 Task: Create a sub task Design and Implement Solution for the task  Create a new website for a non-profit organization in the project AgileEagle , assign it to team member softage.4@softage.net and update the status of the sub task to  At Risk , set the priority of the sub task to Medium
Action: Mouse moved to (903, 321)
Screenshot: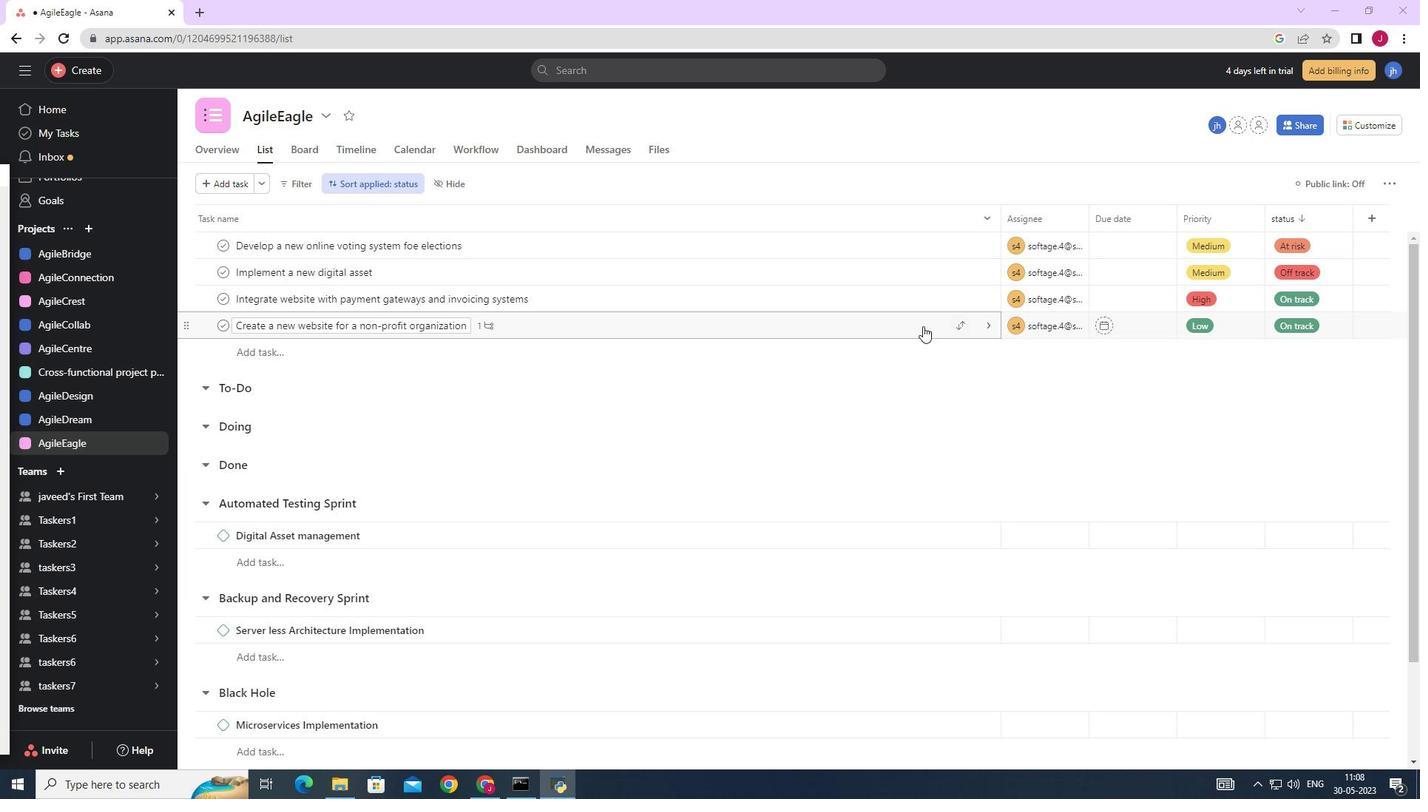 
Action: Mouse pressed left at (903, 321)
Screenshot: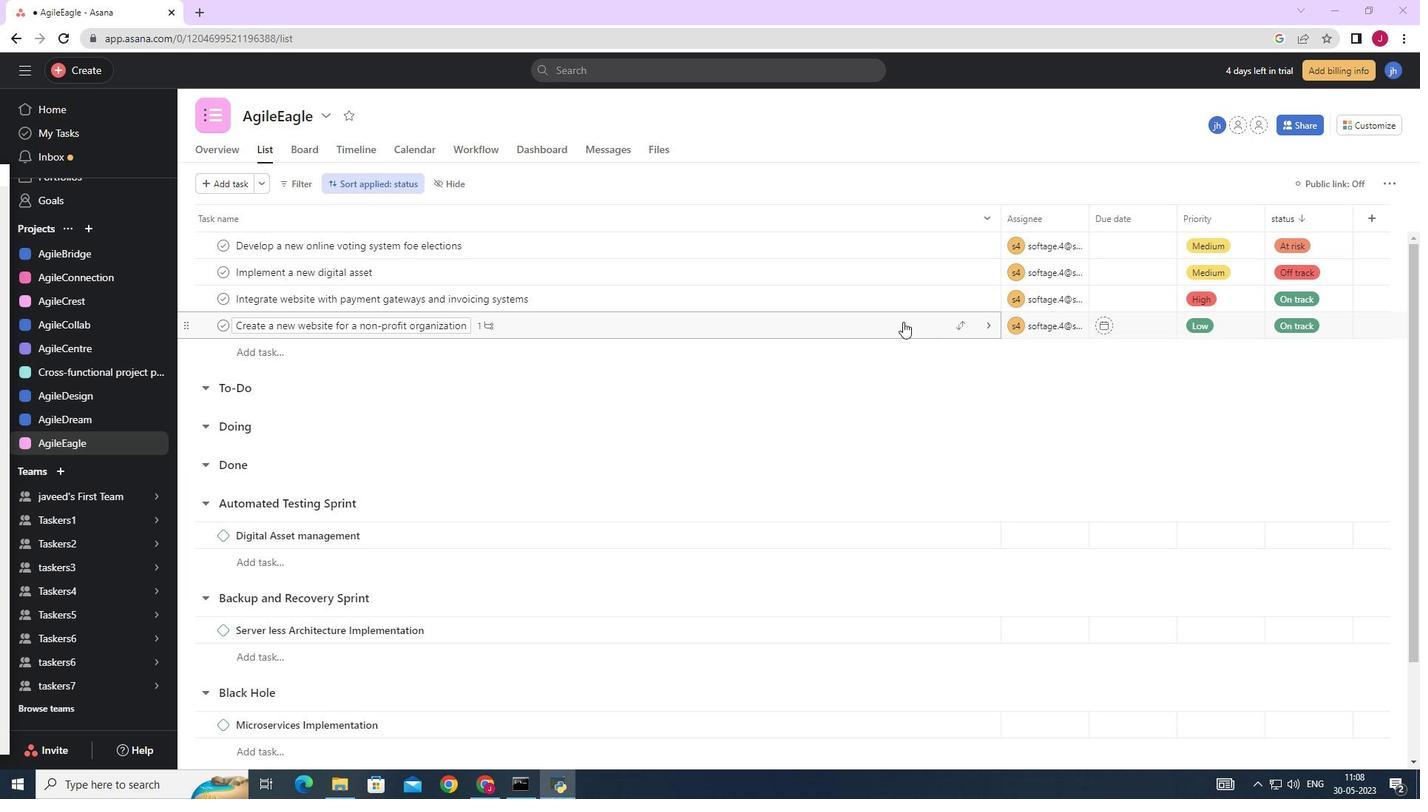 
Action: Mouse moved to (897, 462)
Screenshot: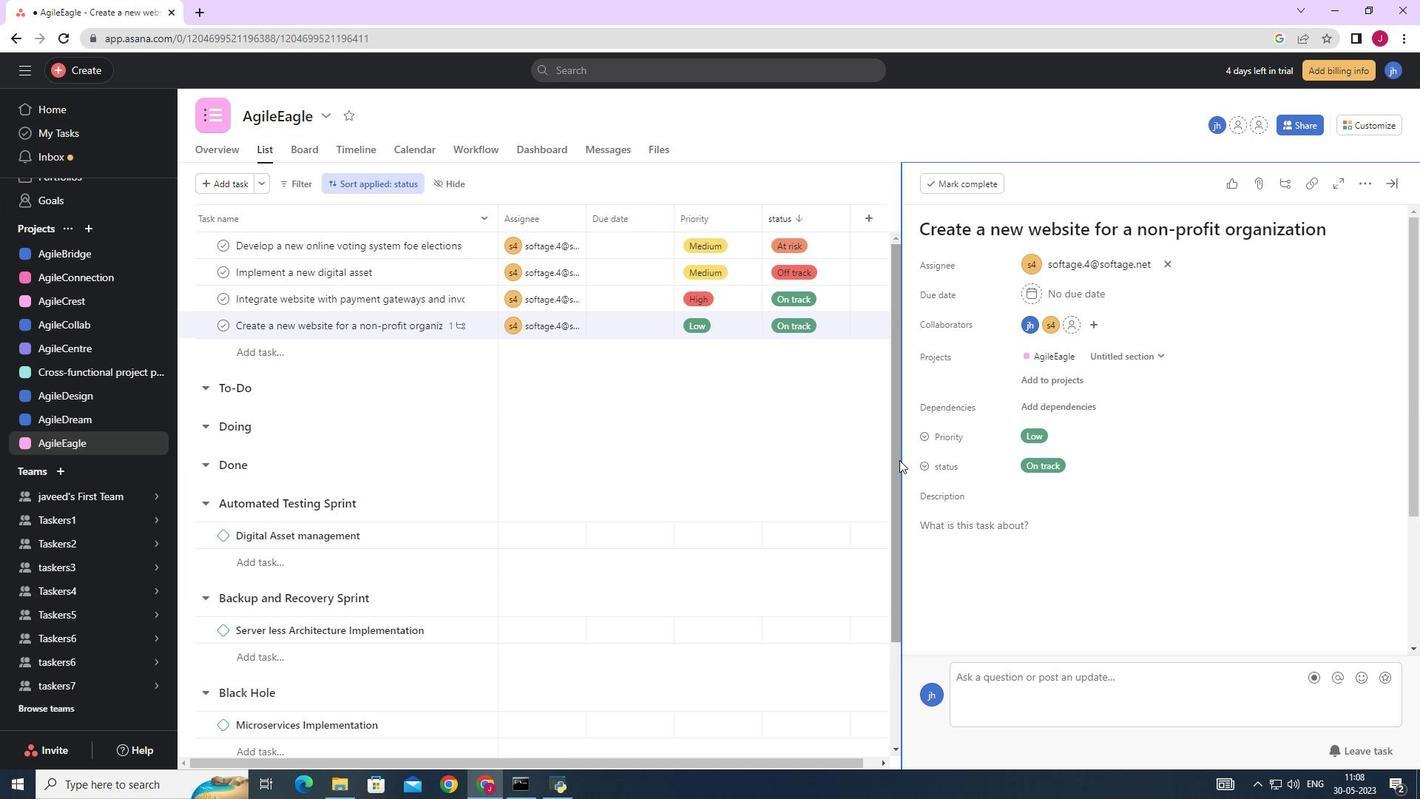 
Action: Mouse scrolled (897, 461) with delta (0, 0)
Screenshot: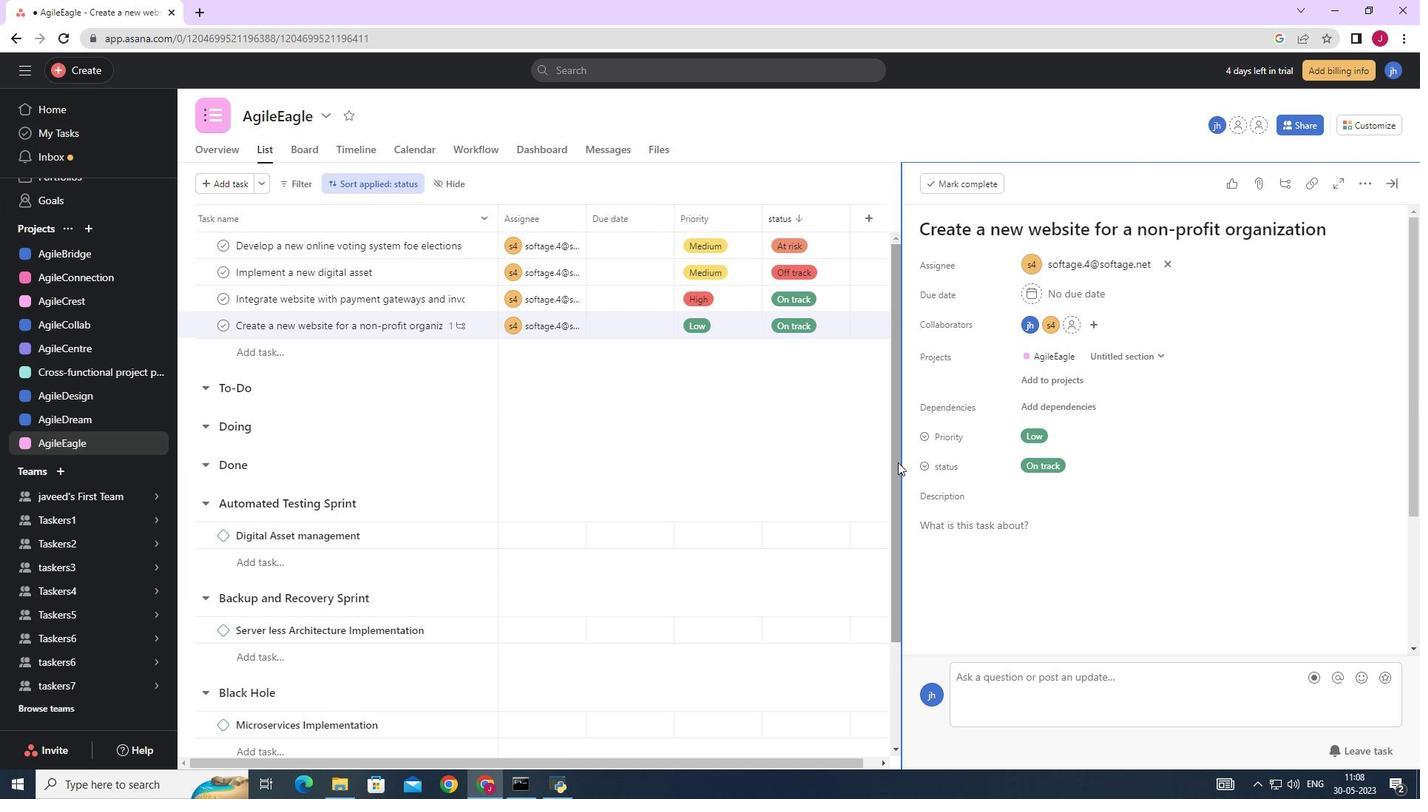 
Action: Mouse moved to (1146, 509)
Screenshot: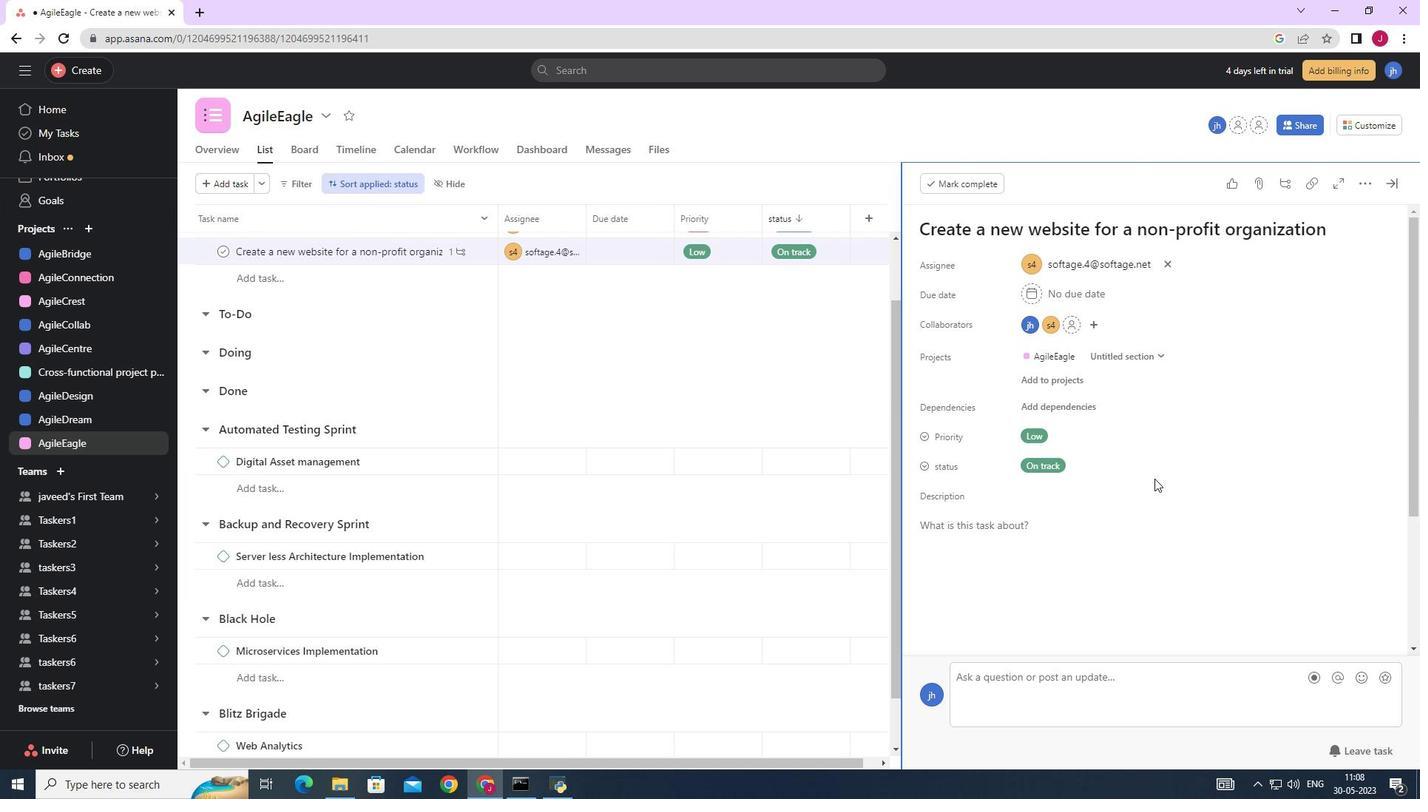 
Action: Mouse scrolled (1146, 508) with delta (0, 0)
Screenshot: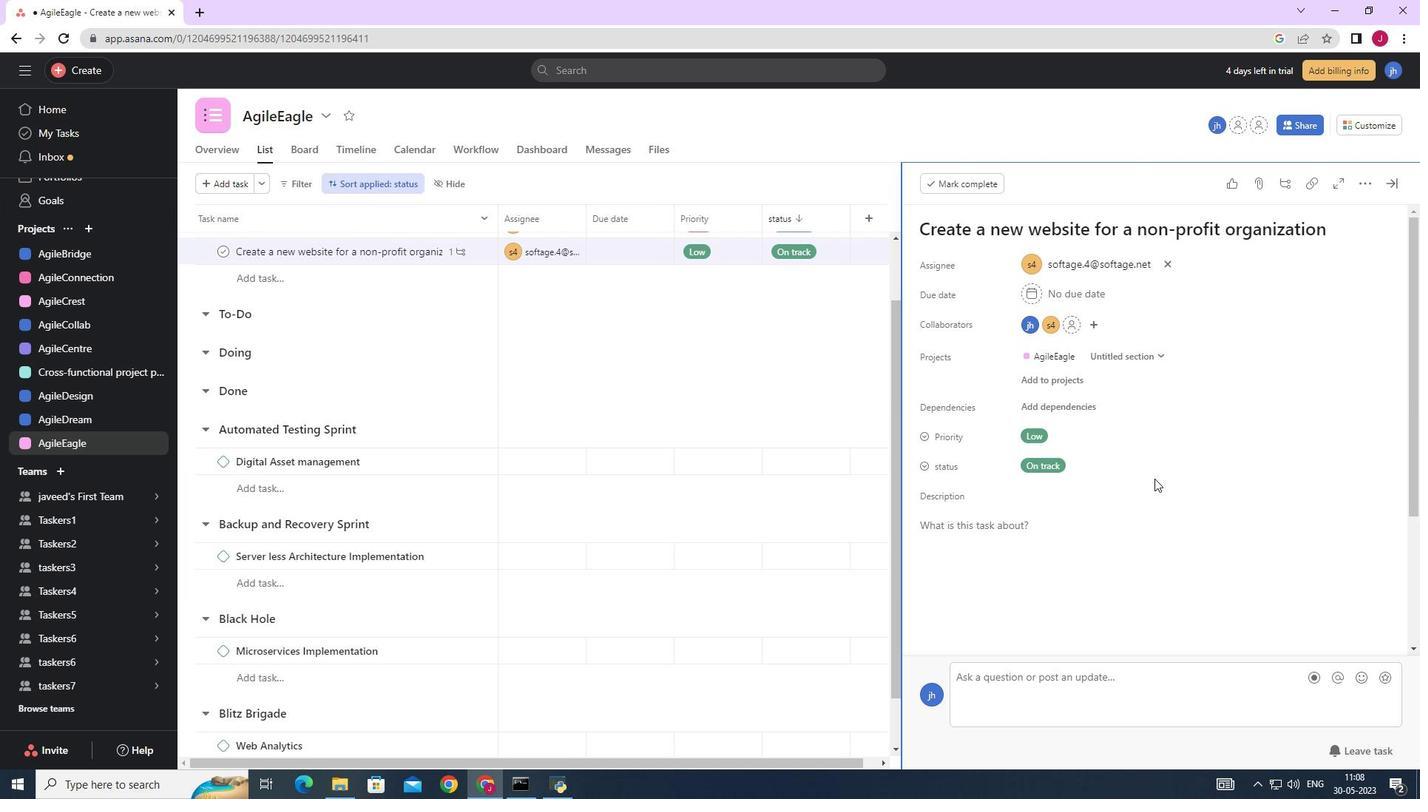 
Action: Mouse moved to (1145, 513)
Screenshot: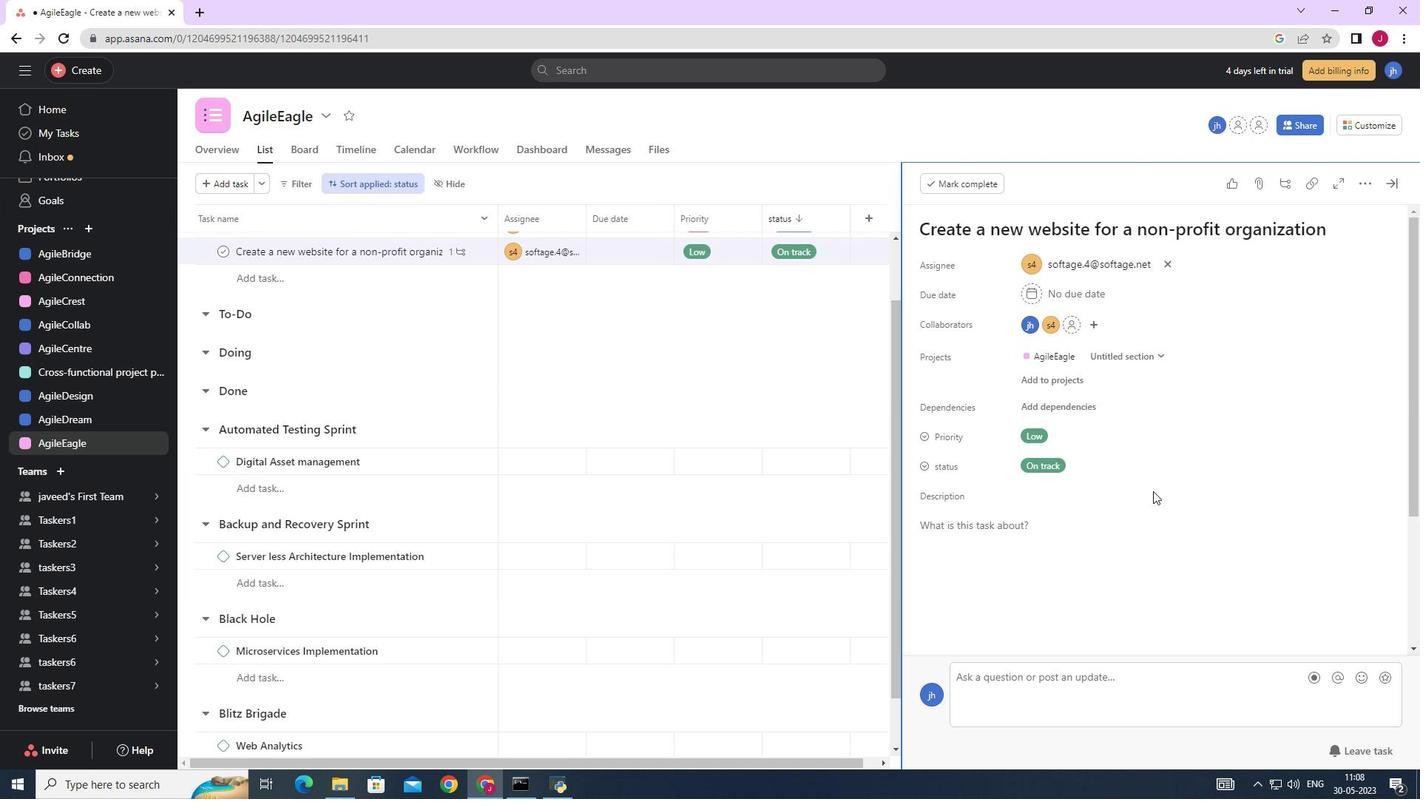 
Action: Mouse scrolled (1145, 512) with delta (0, 0)
Screenshot: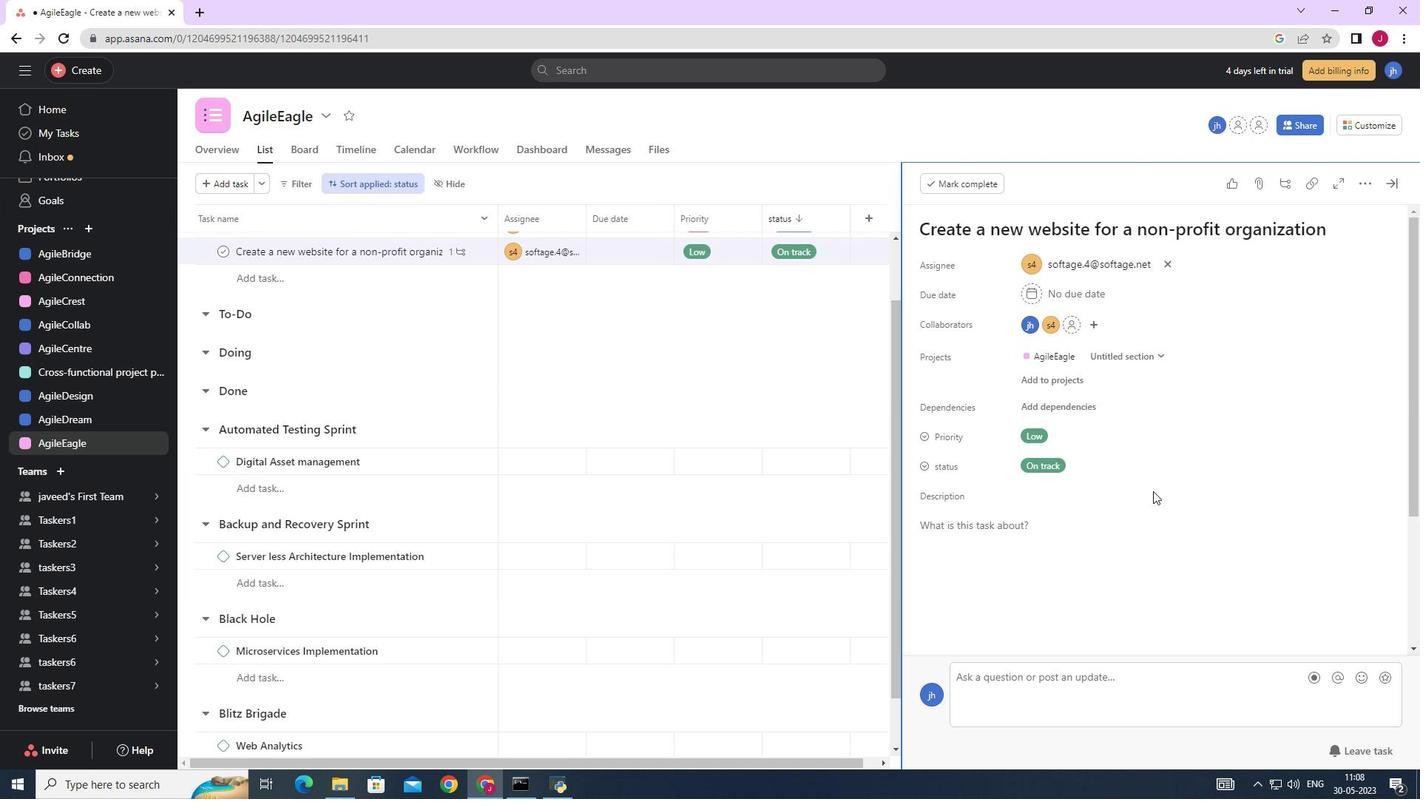 
Action: Mouse scrolled (1145, 512) with delta (0, 0)
Screenshot: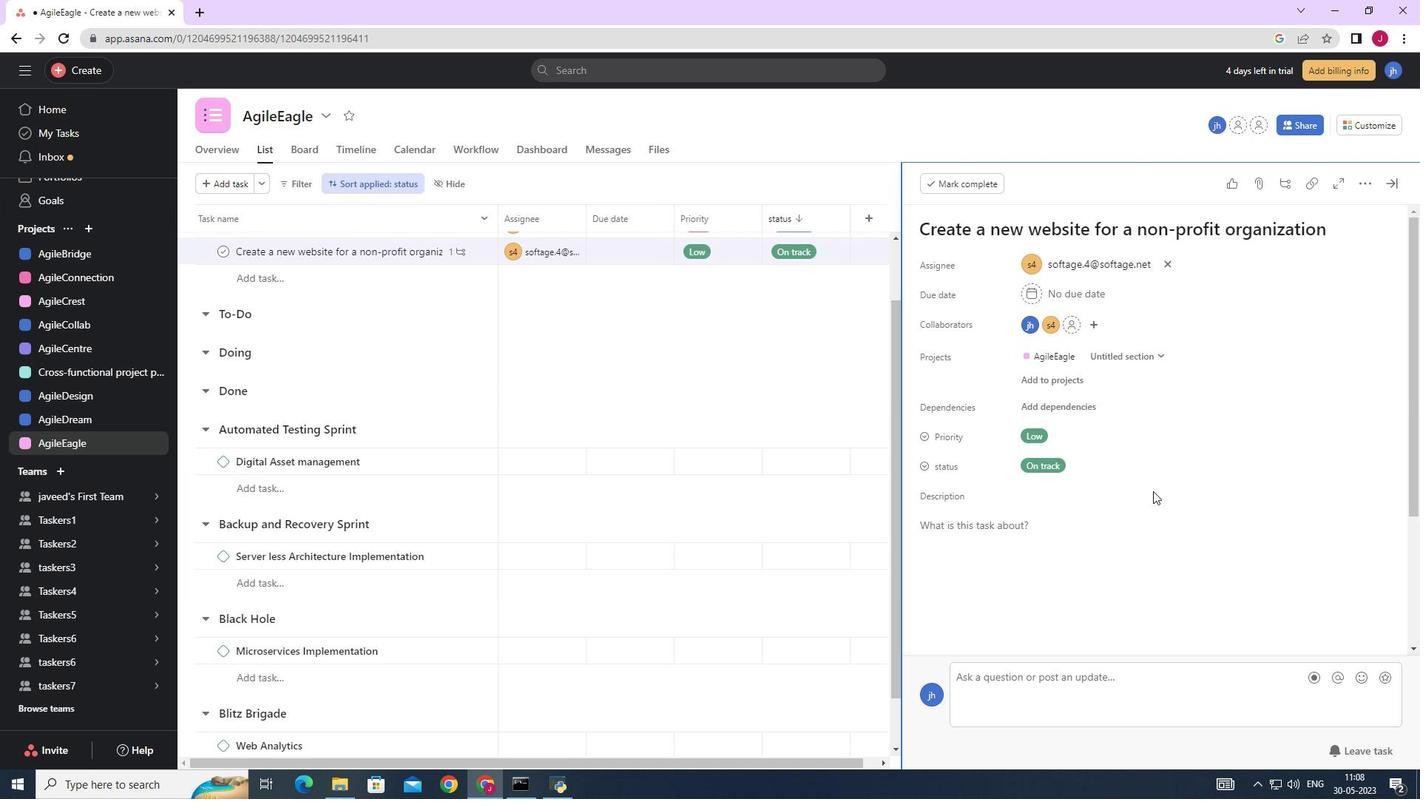 
Action: Mouse moved to (1145, 514)
Screenshot: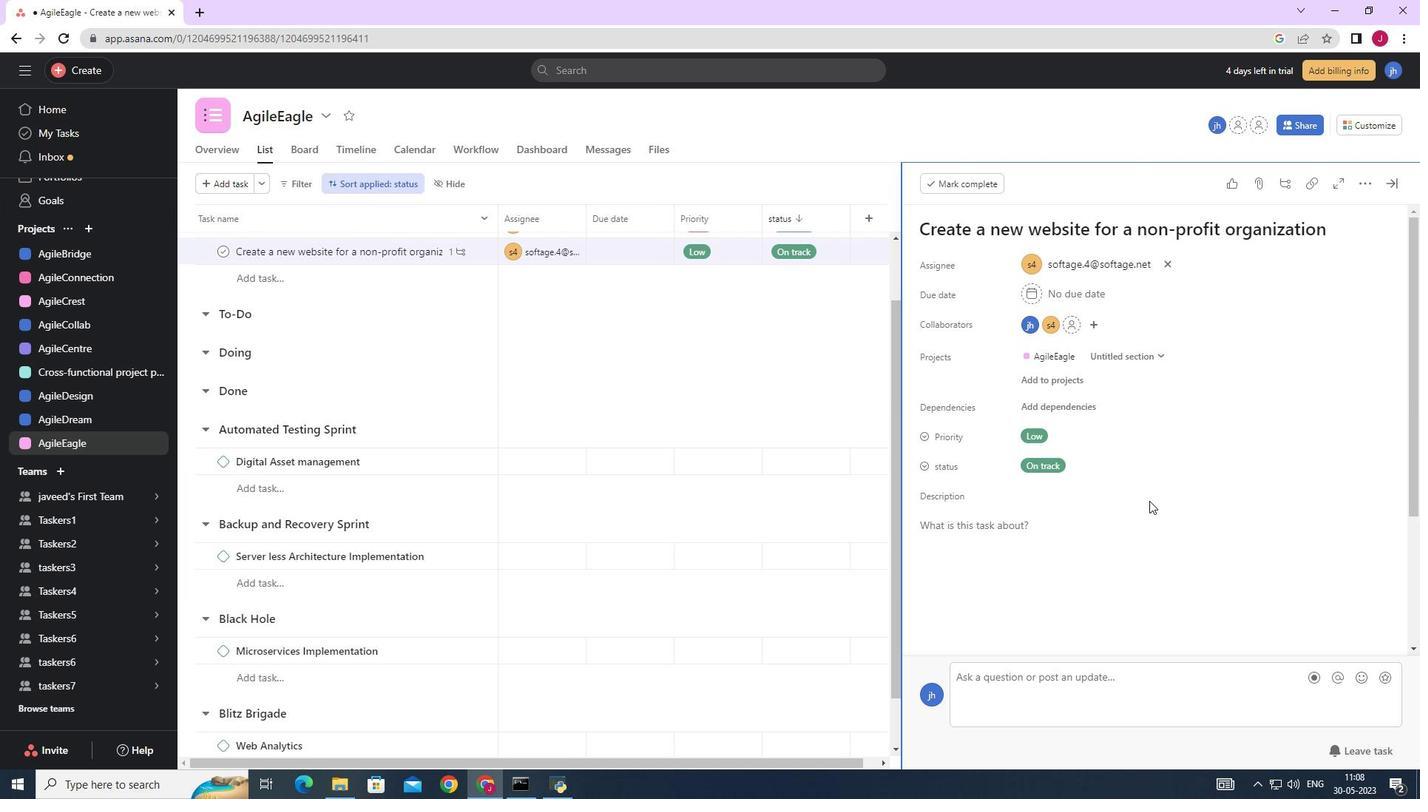 
Action: Mouse scrolled (1145, 513) with delta (0, 0)
Screenshot: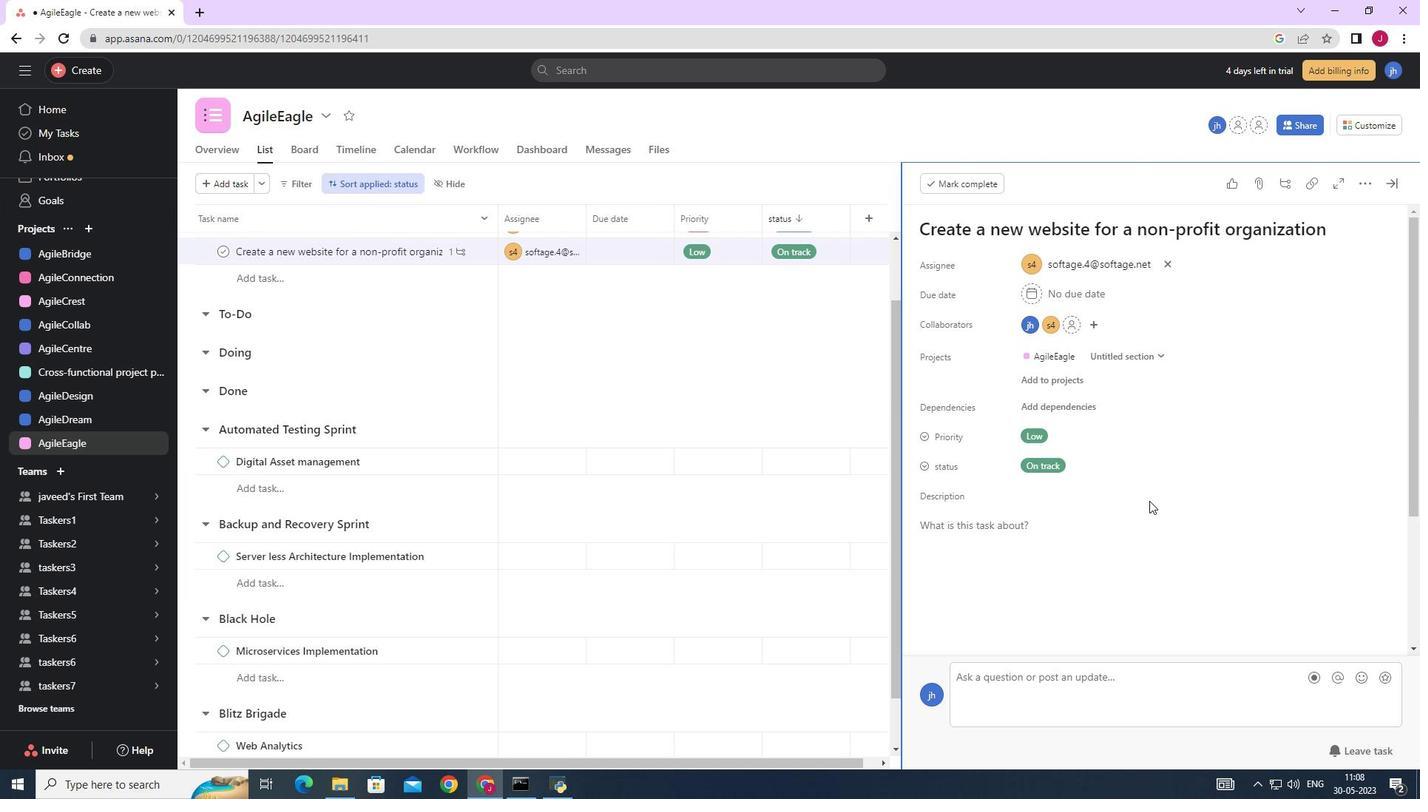 
Action: Mouse moved to (1142, 514)
Screenshot: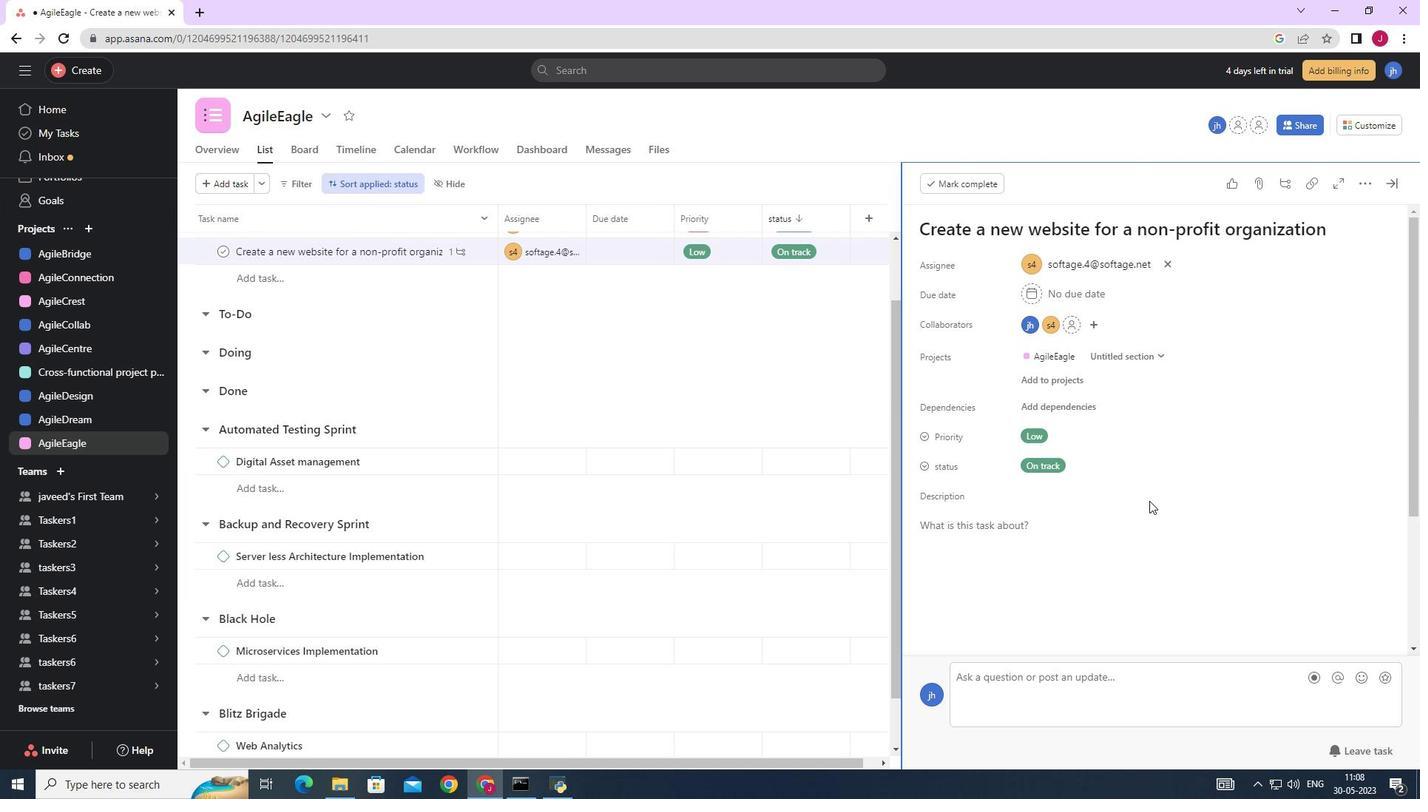 
Action: Mouse scrolled (1142, 514) with delta (0, 0)
Screenshot: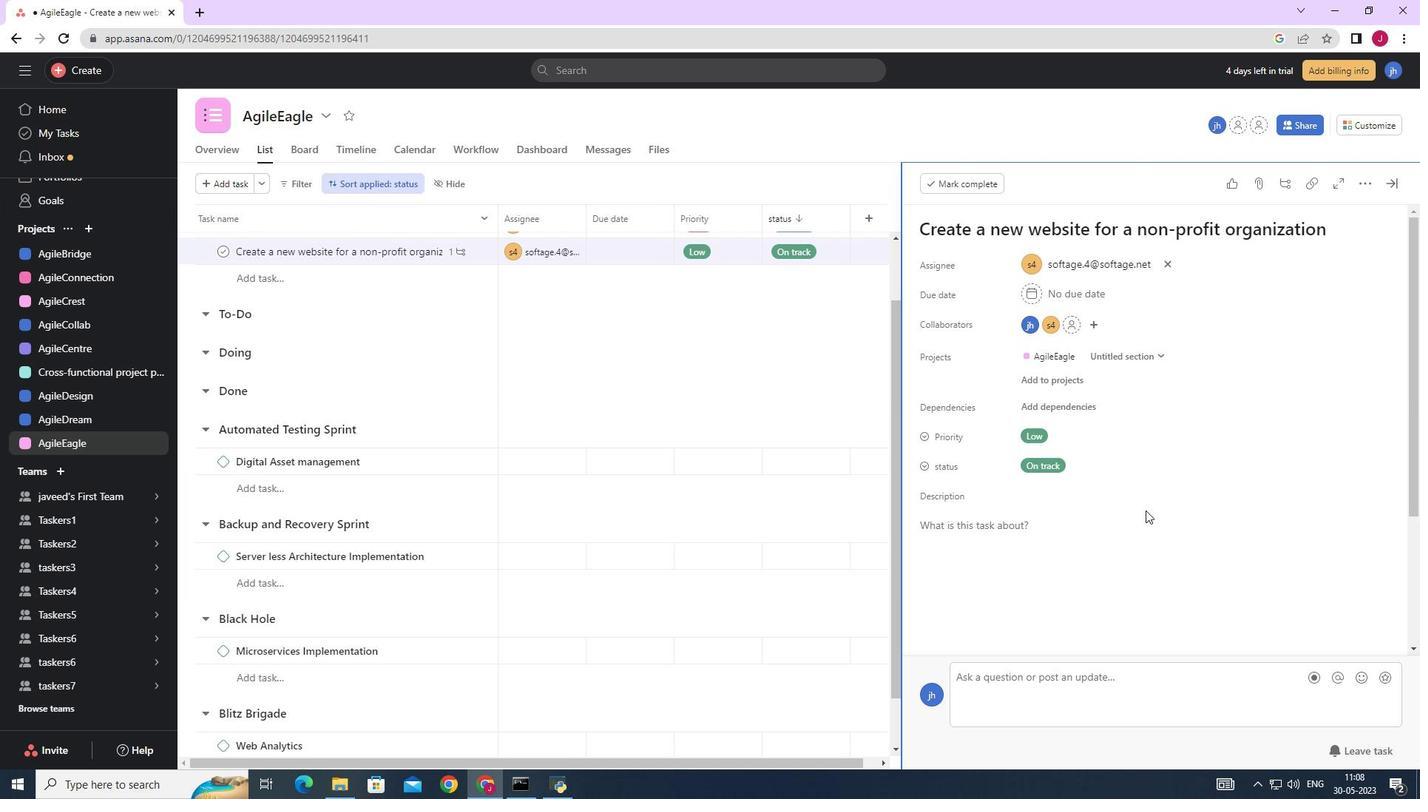 
Action: Mouse moved to (963, 538)
Screenshot: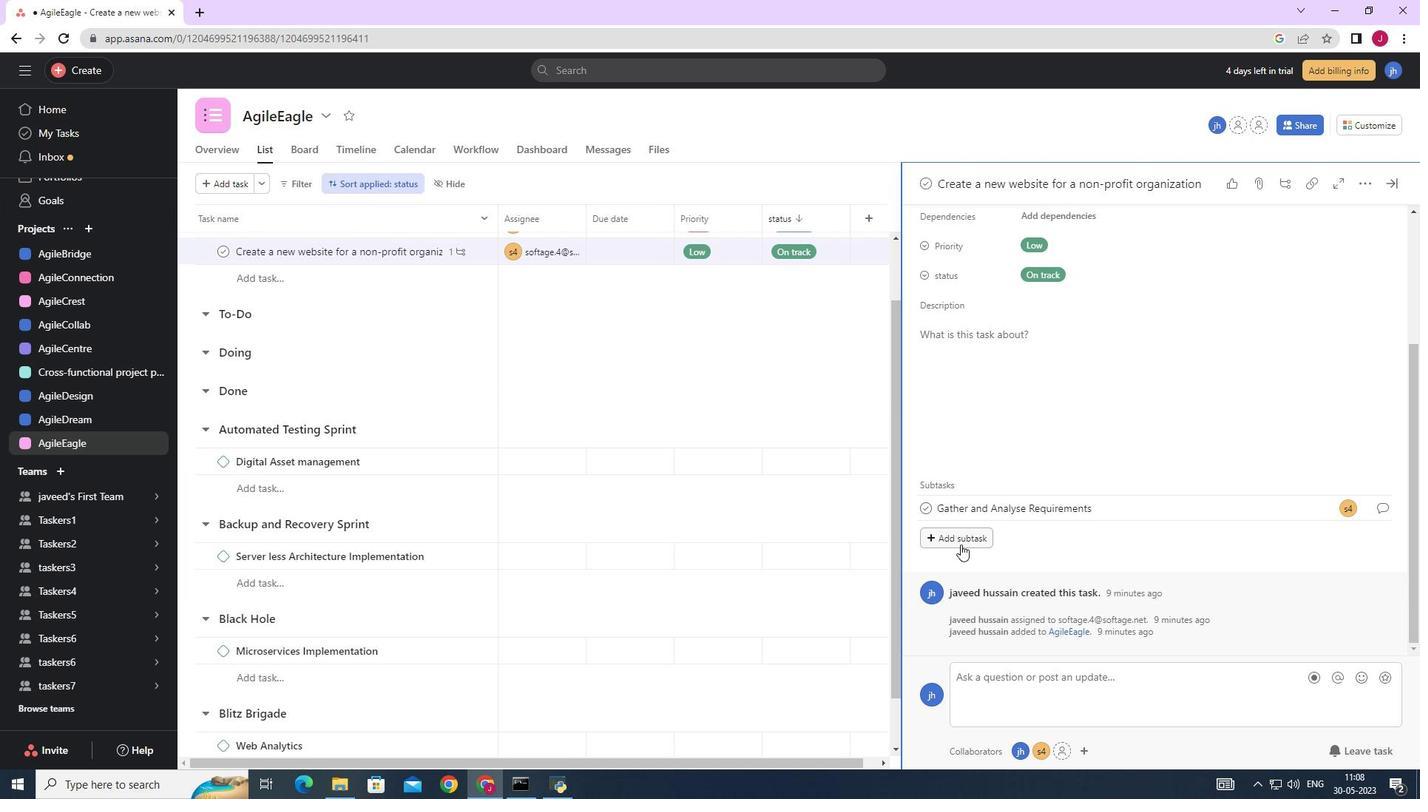 
Action: Mouse pressed left at (963, 538)
Screenshot: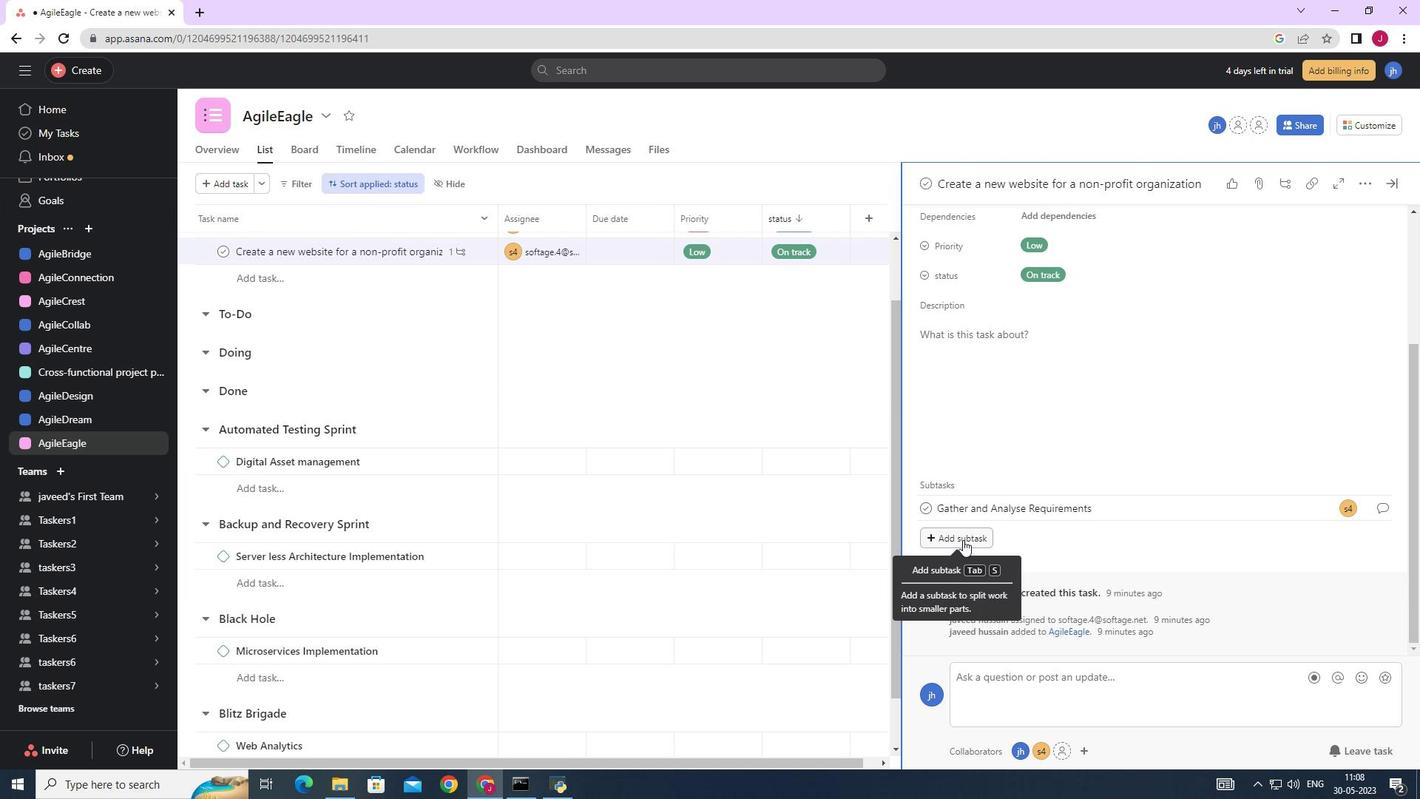 
Action: Mouse moved to (949, 537)
Screenshot: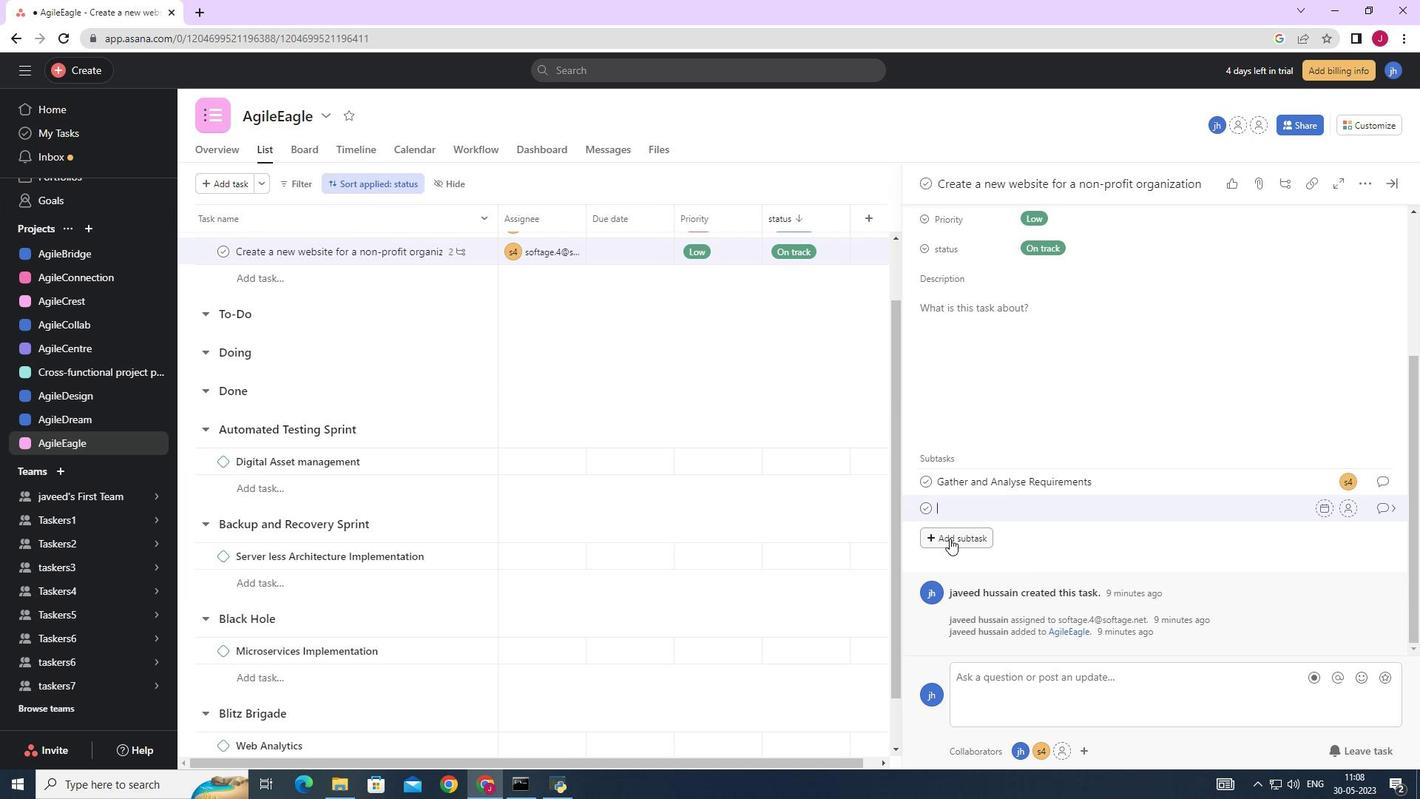 
Action: Key pressed <Key.caps_lock>D<Key.caps_lock>esign<Key.space><Key.caps_lock>AND<Key.space><Key.caps_lock>i<Key.caps_lock>MPLE<Key.backspace><Key.backspace><Key.backspace><Key.backspace><Key.backspace><Key.backspace><Key.backspace><Key.backspace><Key.caps_lock>nd<Key.space><Key.caps_lock>I<Key.caps_lock>mplement<Key.space><Key.caps_lock>S<Key.caps_lock>olution
Screenshot: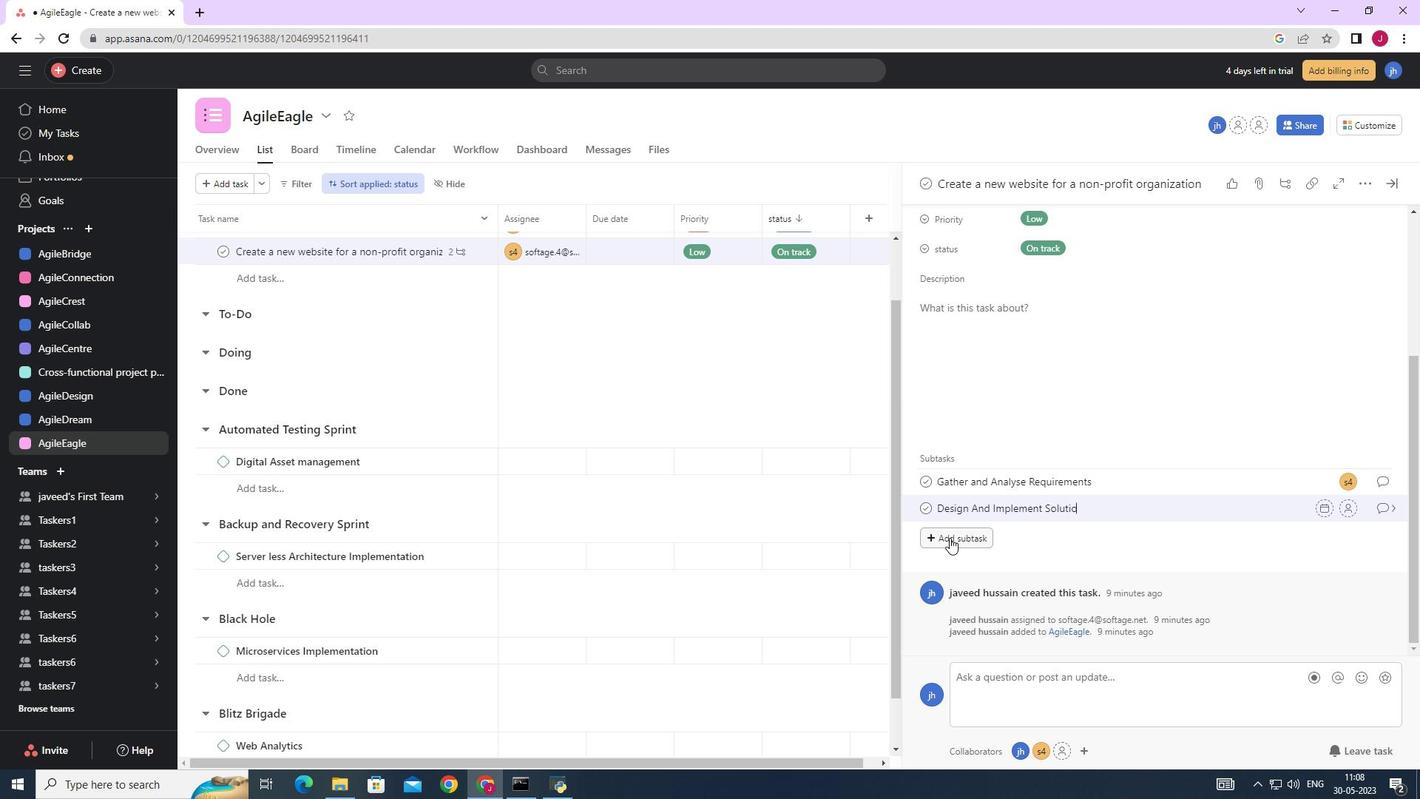 
Action: Mouse moved to (1344, 509)
Screenshot: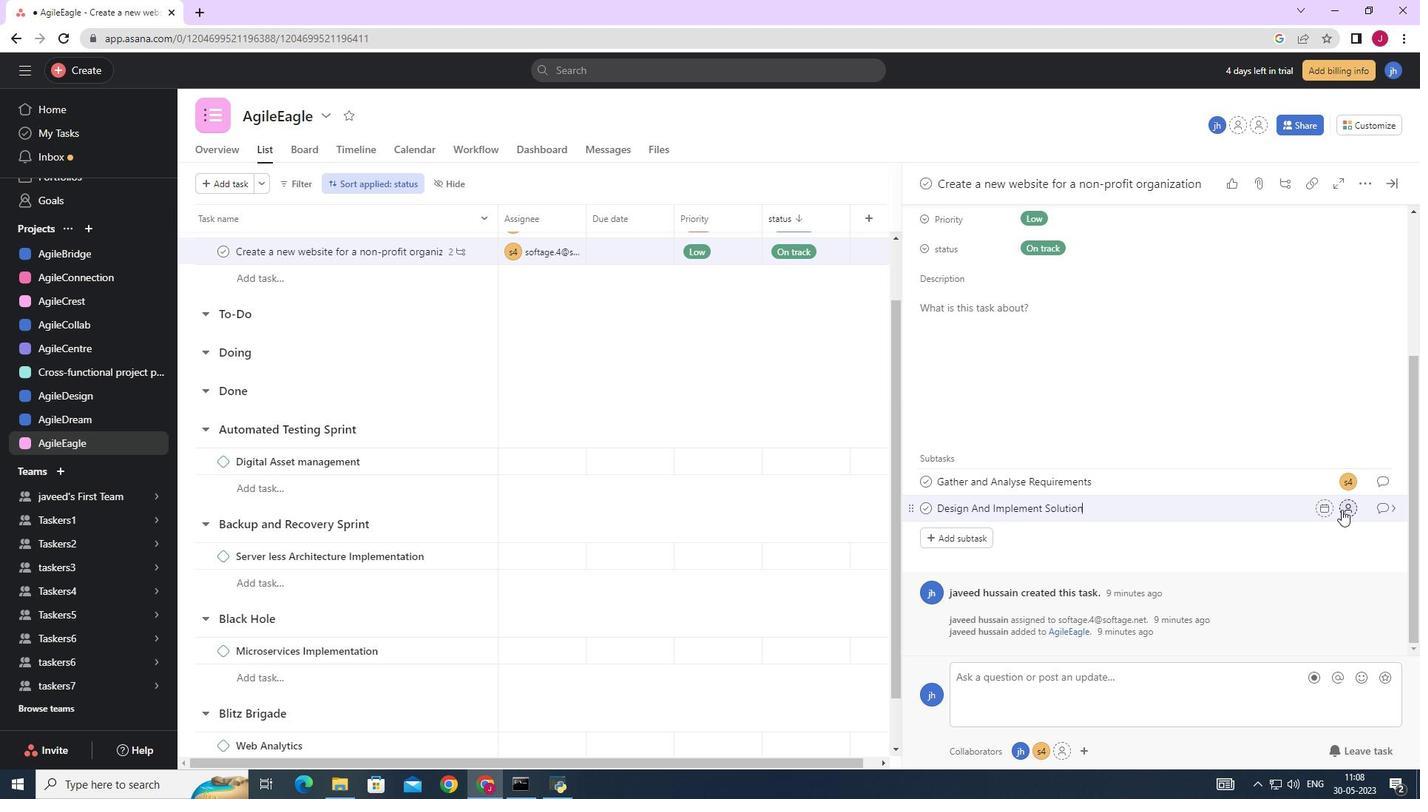 
Action: Mouse pressed left at (1344, 509)
Screenshot: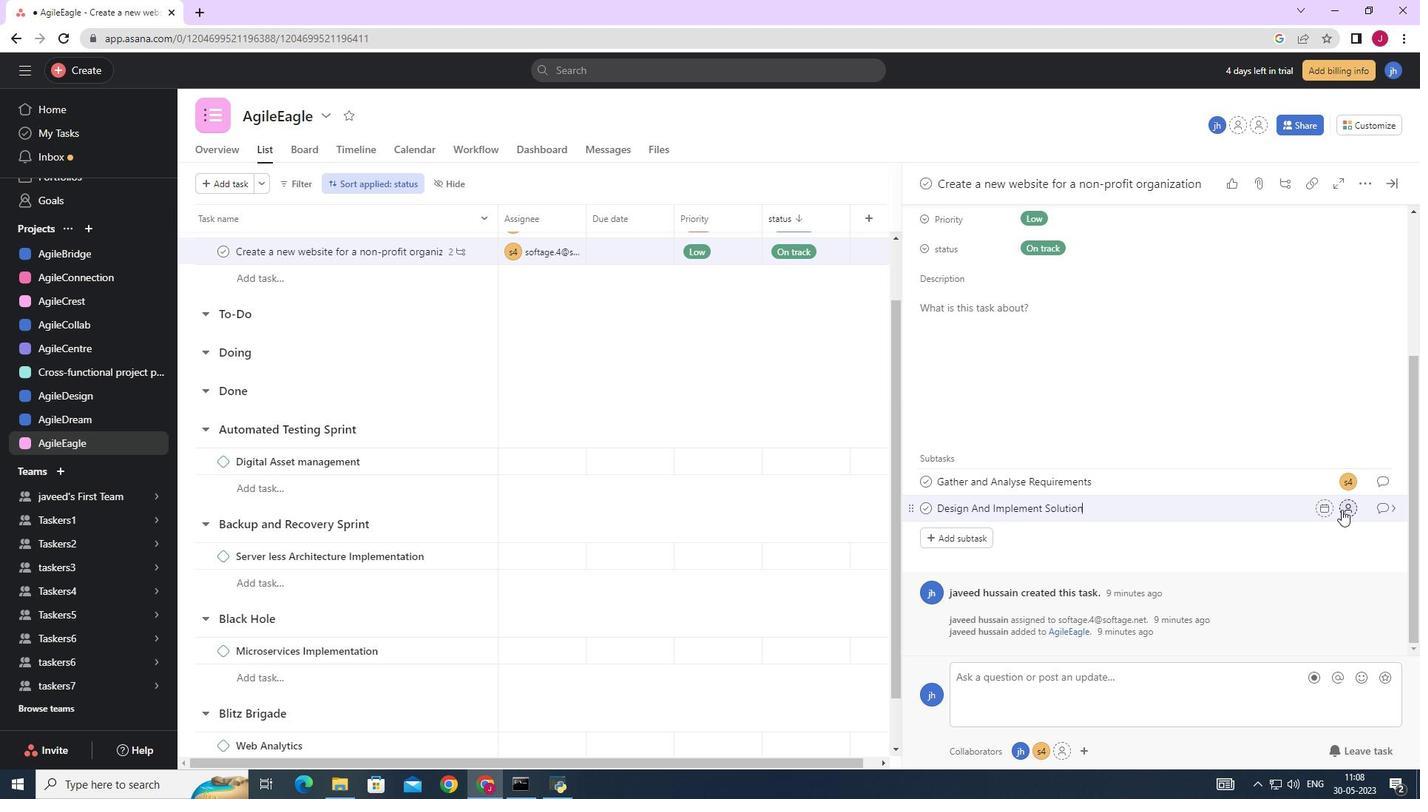 
Action: Mouse moved to (1154, 539)
Screenshot: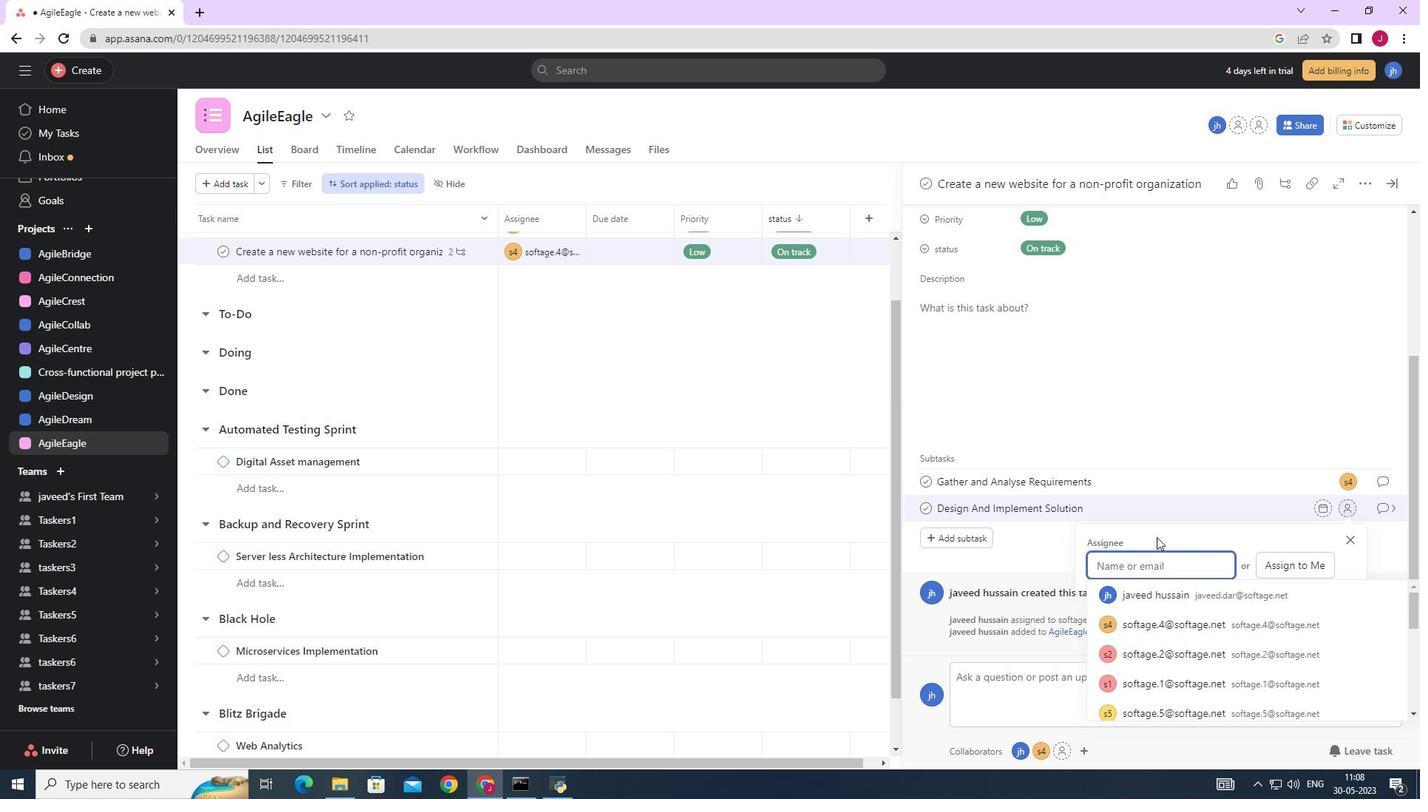 
Action: Key pressed softage.4
Screenshot: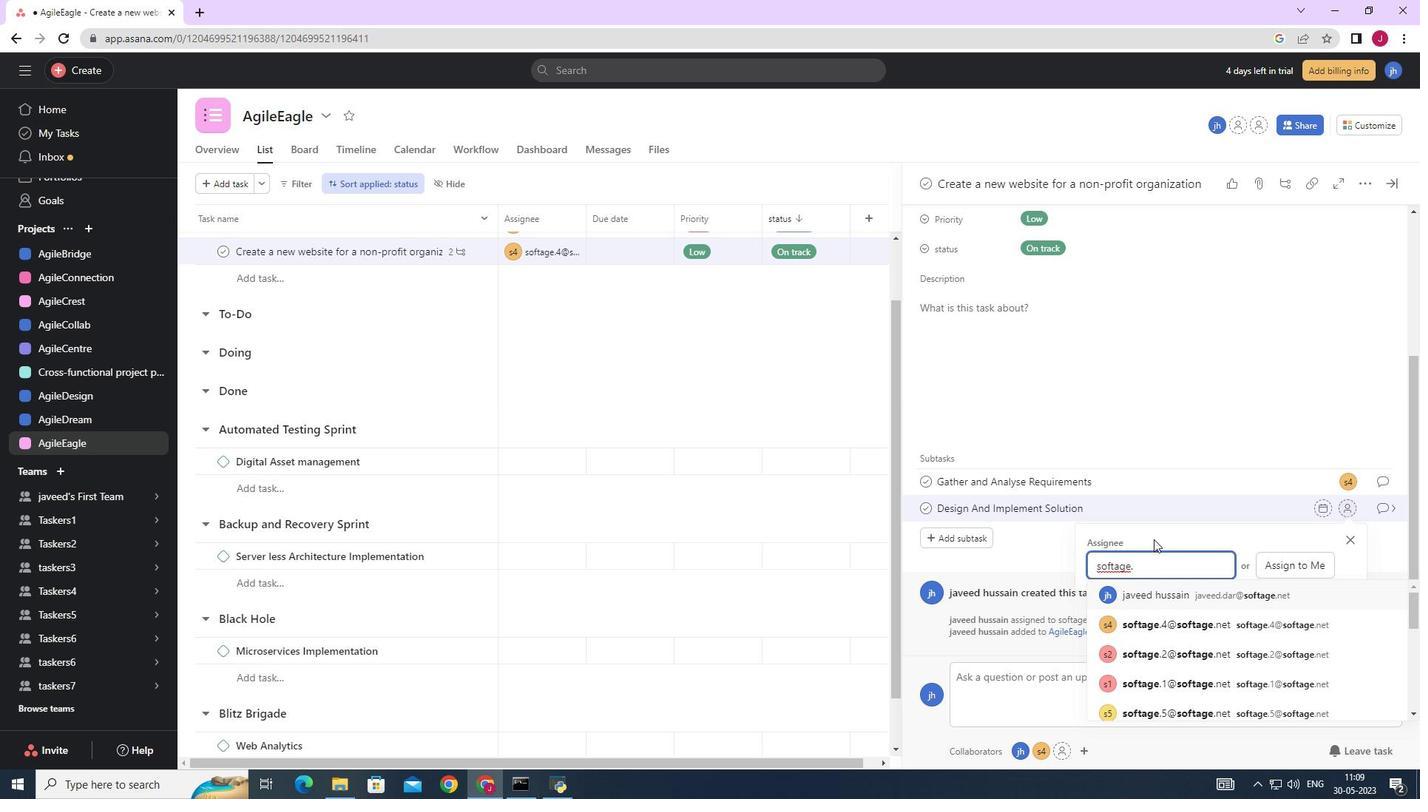 
Action: Mouse moved to (1171, 594)
Screenshot: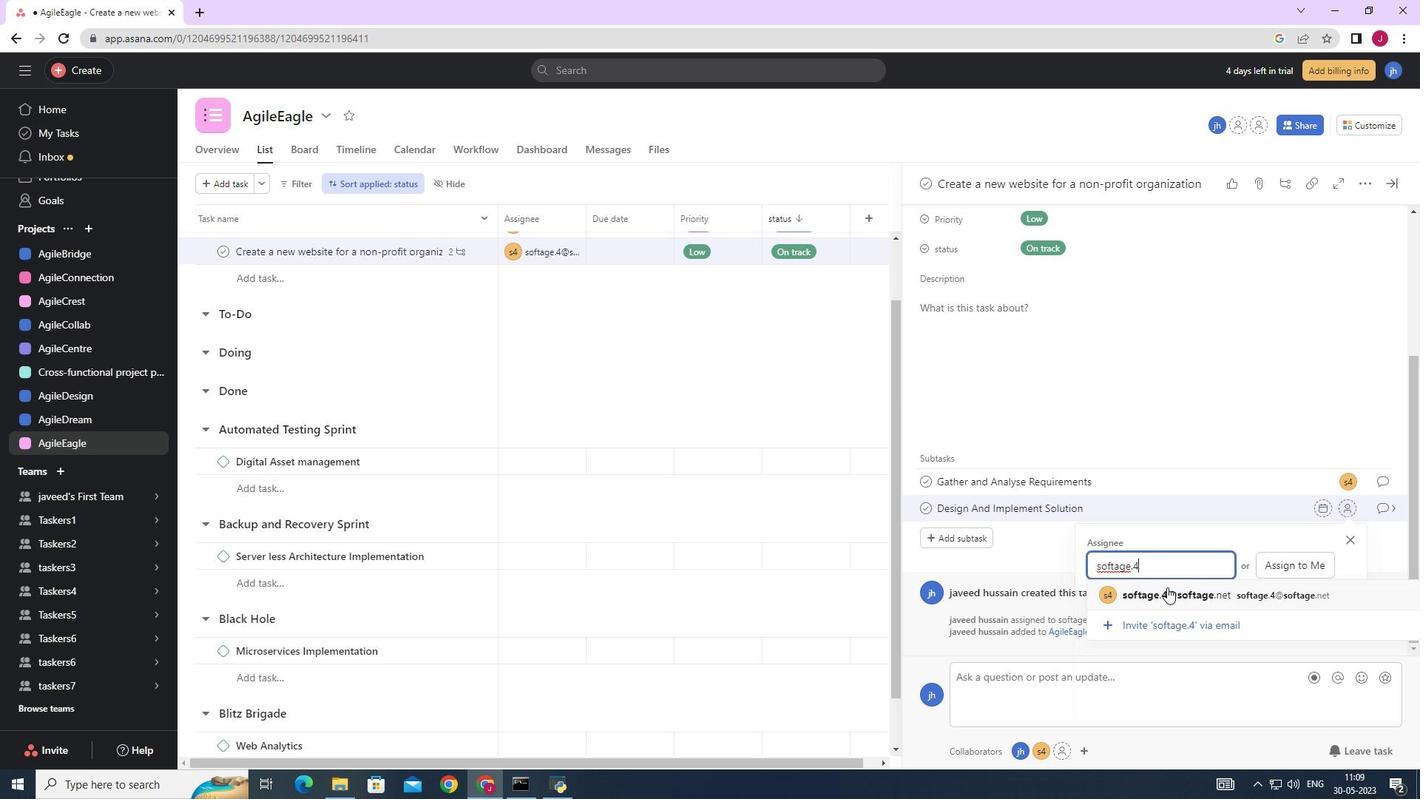 
Action: Mouse pressed left at (1171, 594)
Screenshot: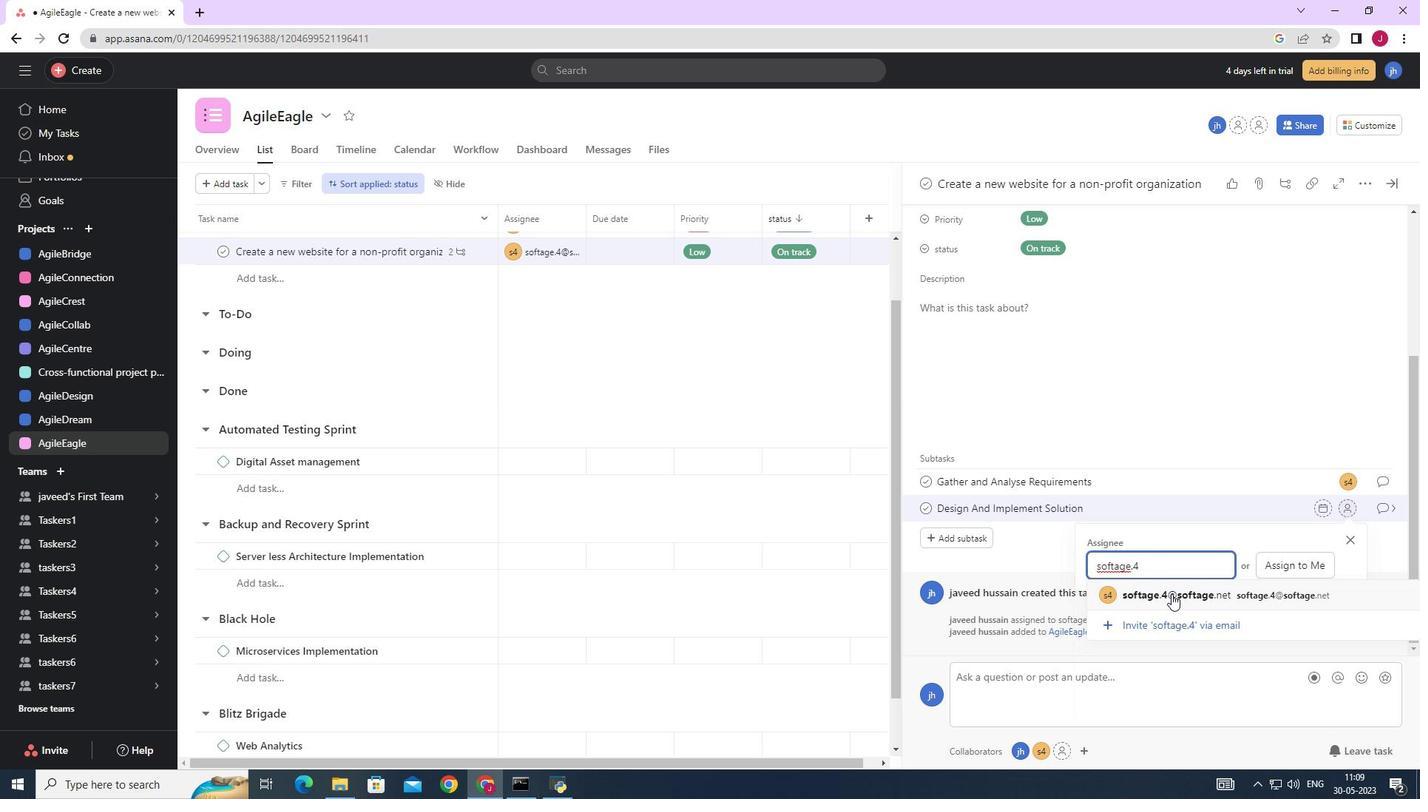
Action: Mouse moved to (1382, 509)
Screenshot: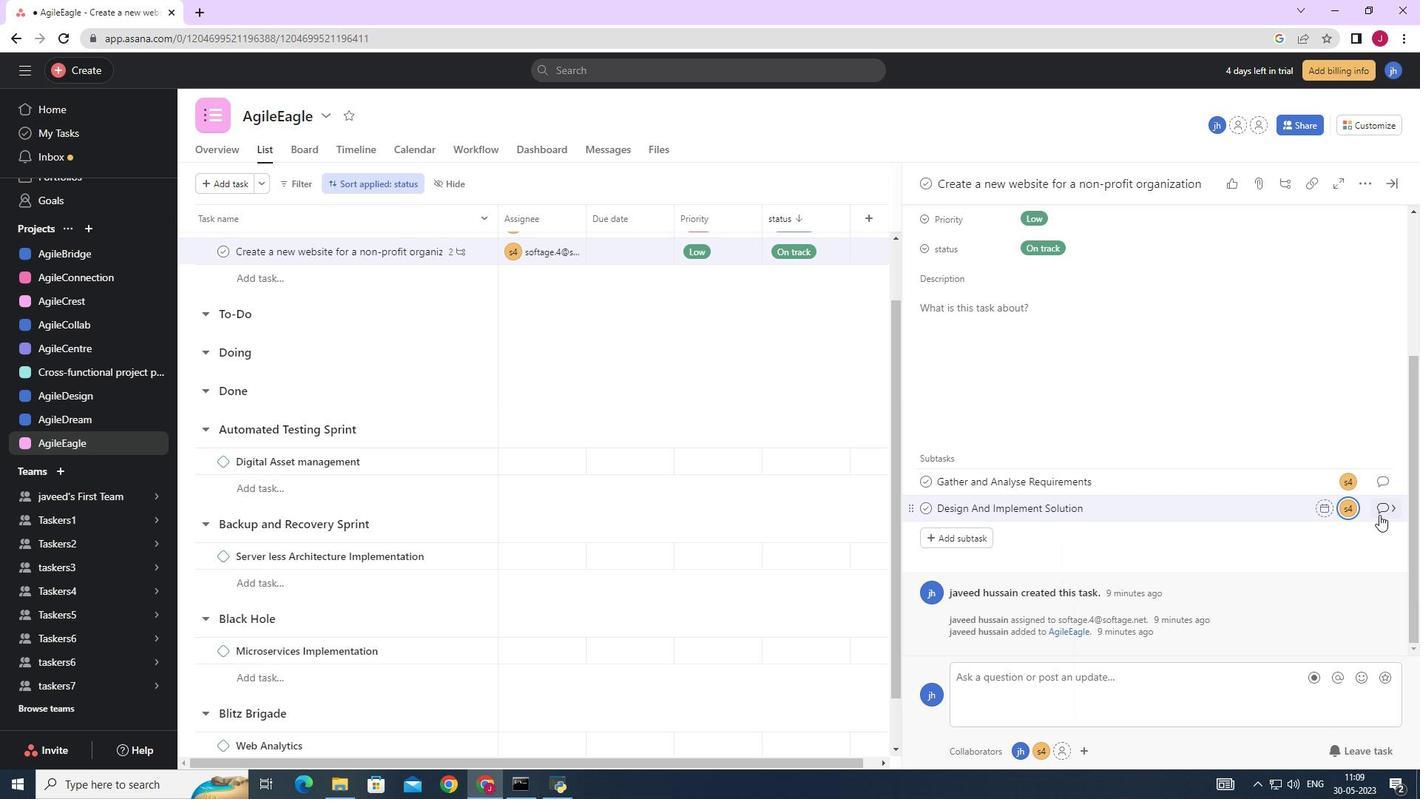 
Action: Mouse pressed left at (1382, 509)
Screenshot: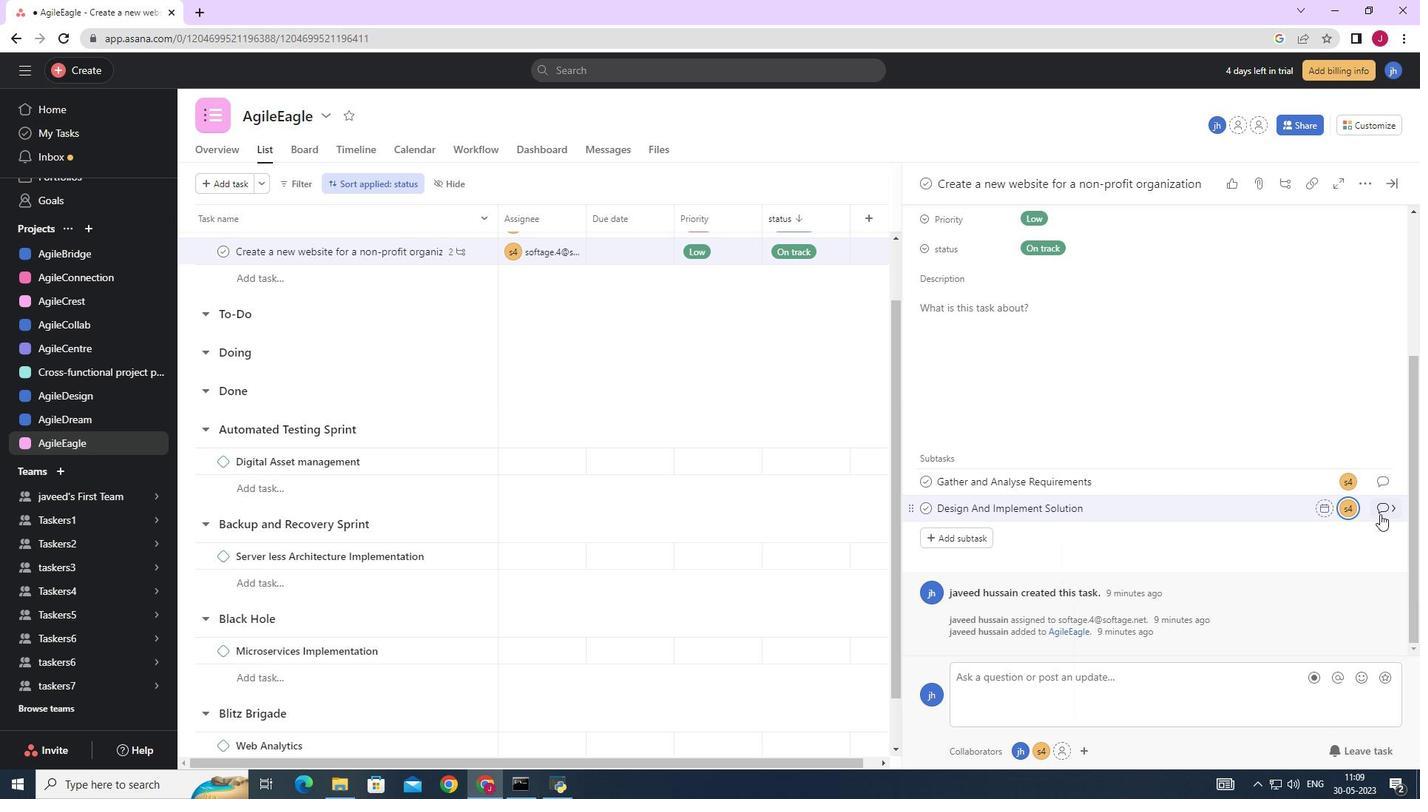 
Action: Mouse moved to (978, 528)
Screenshot: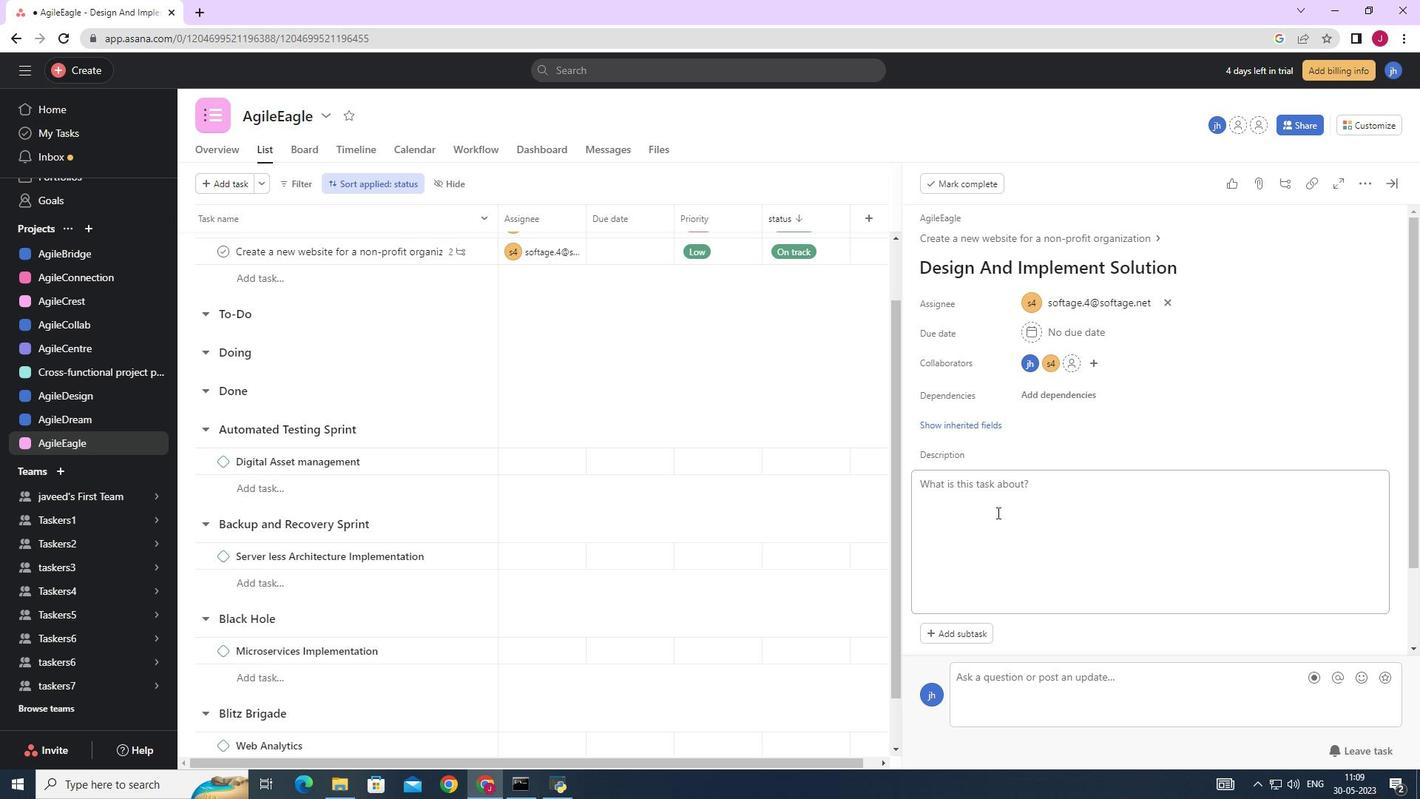 
Action: Mouse scrolled (978, 527) with delta (0, 0)
Screenshot: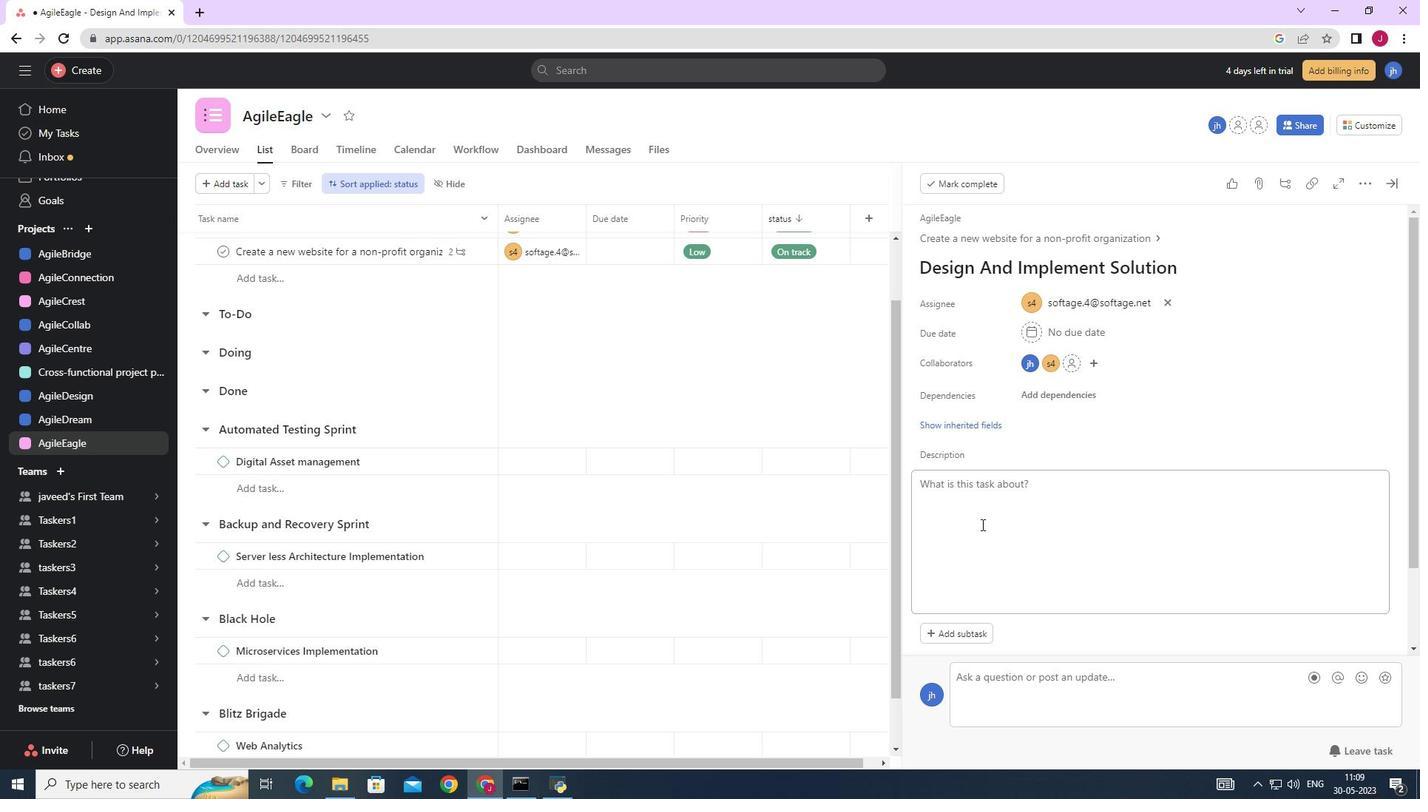 
Action: Mouse scrolled (978, 527) with delta (0, 0)
Screenshot: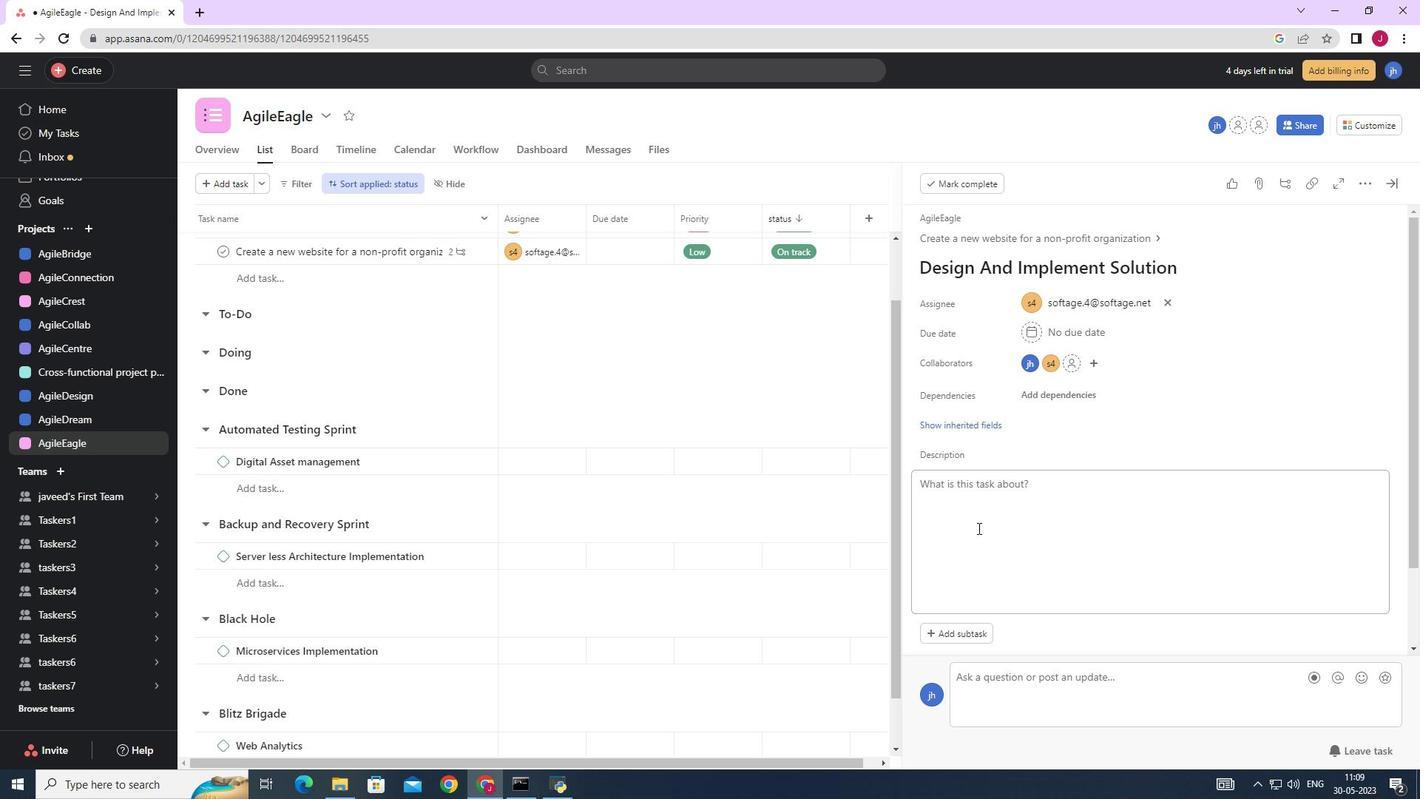 
Action: Mouse scrolled (978, 527) with delta (0, 0)
Screenshot: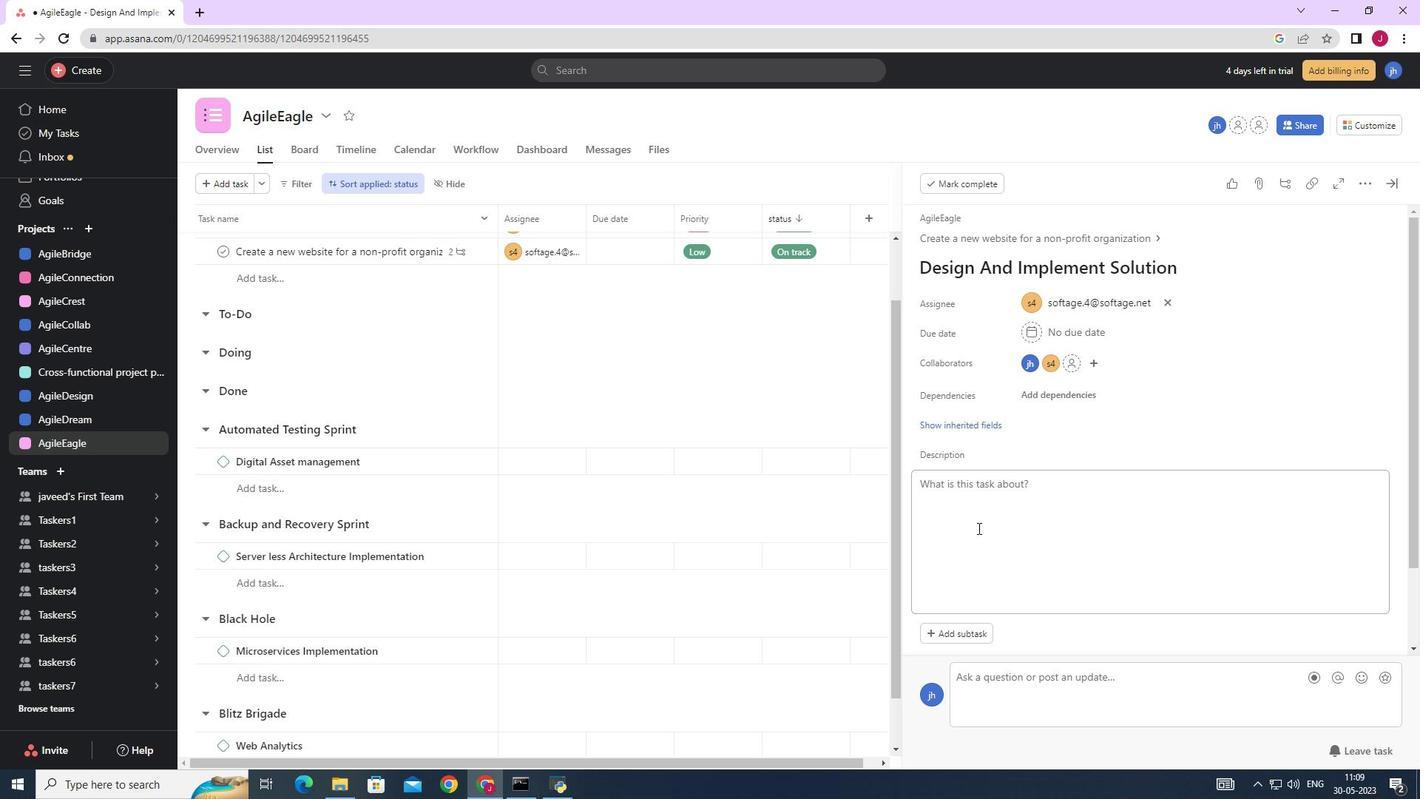 
Action: Mouse scrolled (978, 527) with delta (0, 0)
Screenshot: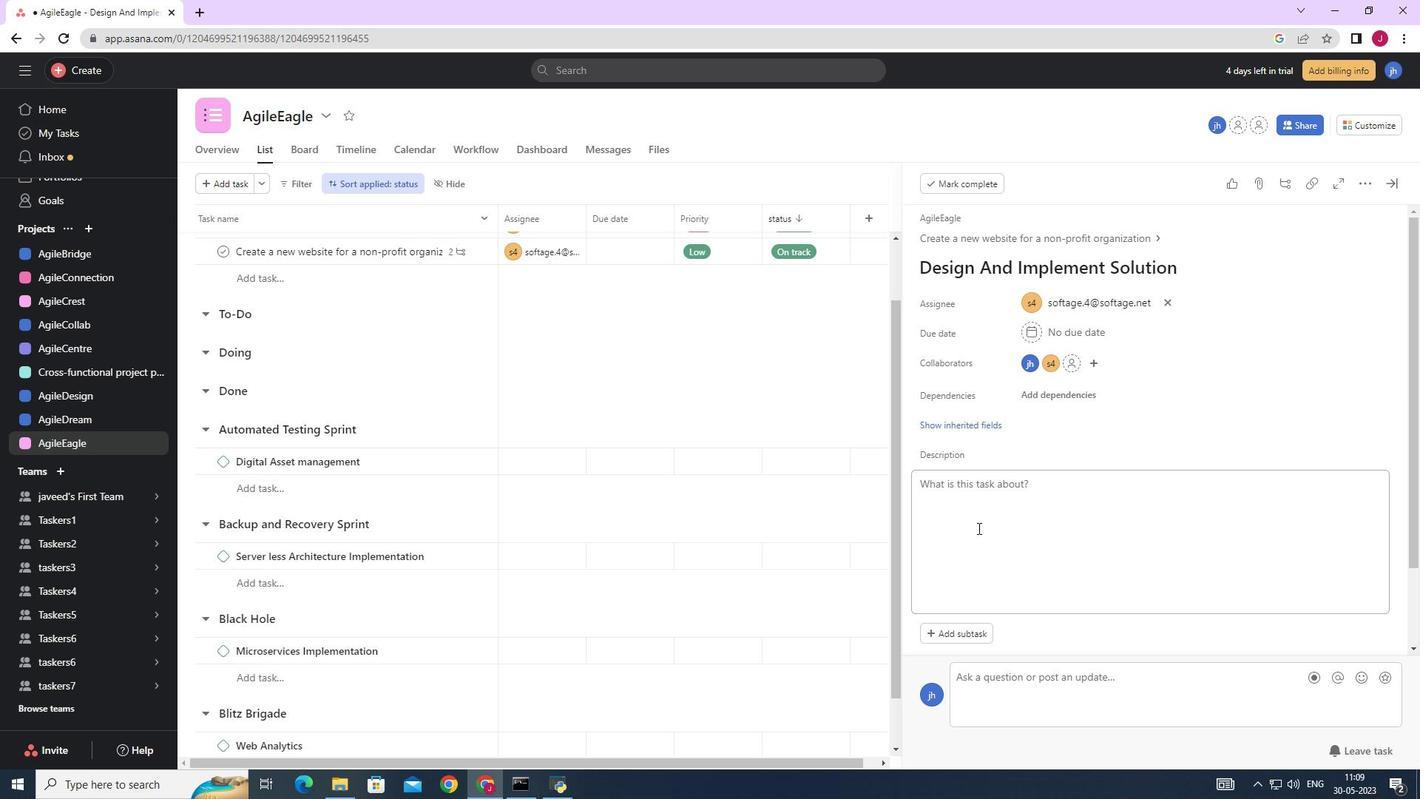 
Action: Mouse scrolled (978, 527) with delta (0, 0)
Screenshot: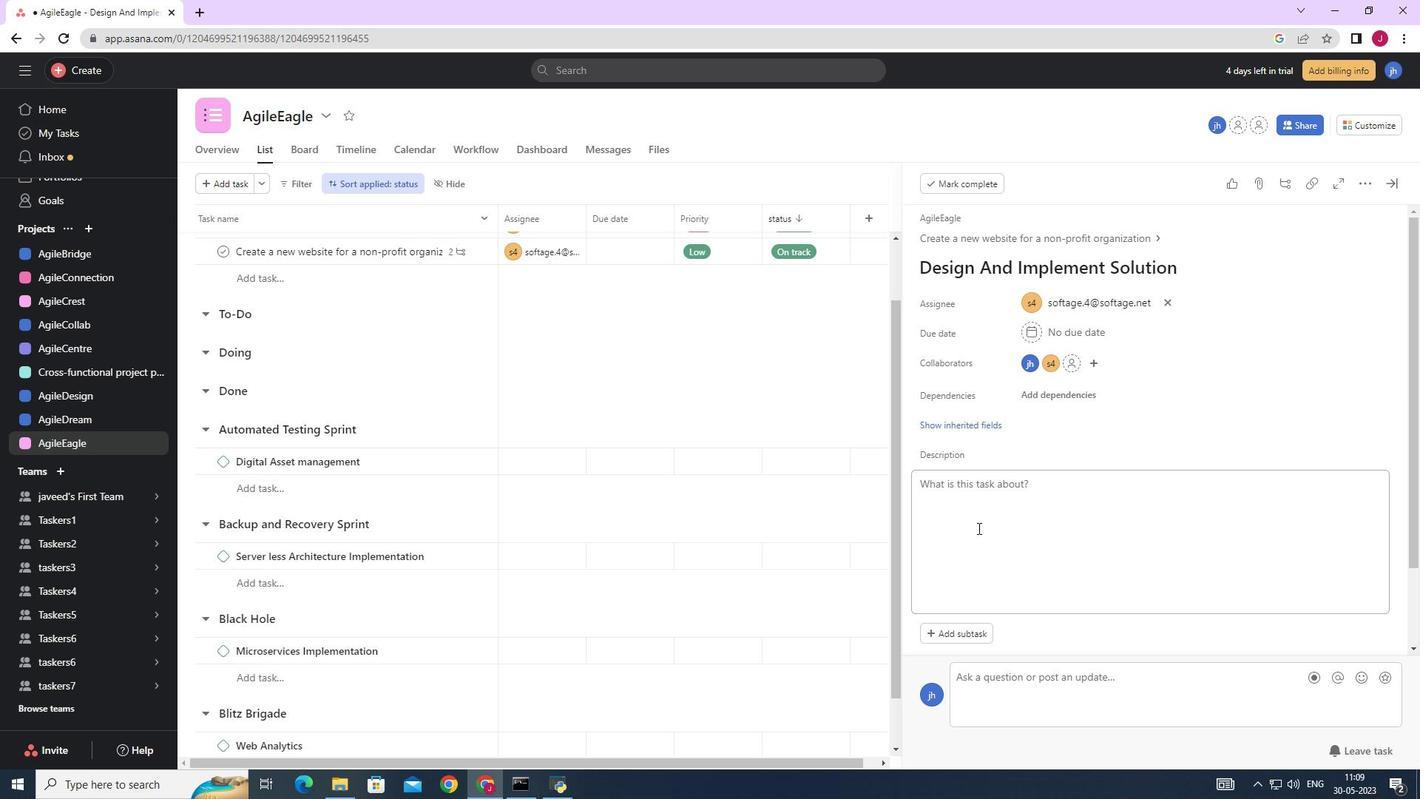 
Action: Mouse moved to (975, 324)
Screenshot: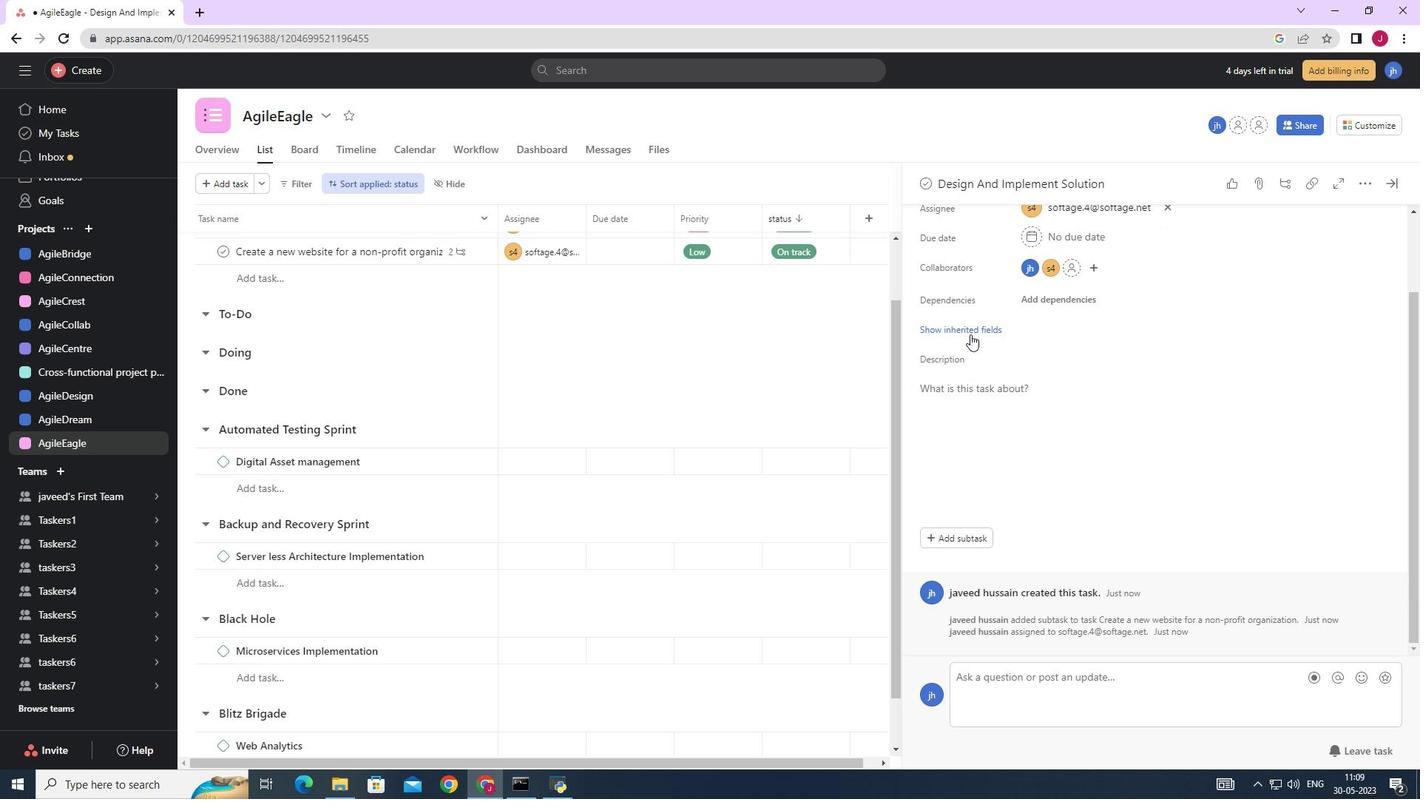 
Action: Mouse pressed left at (975, 324)
Screenshot: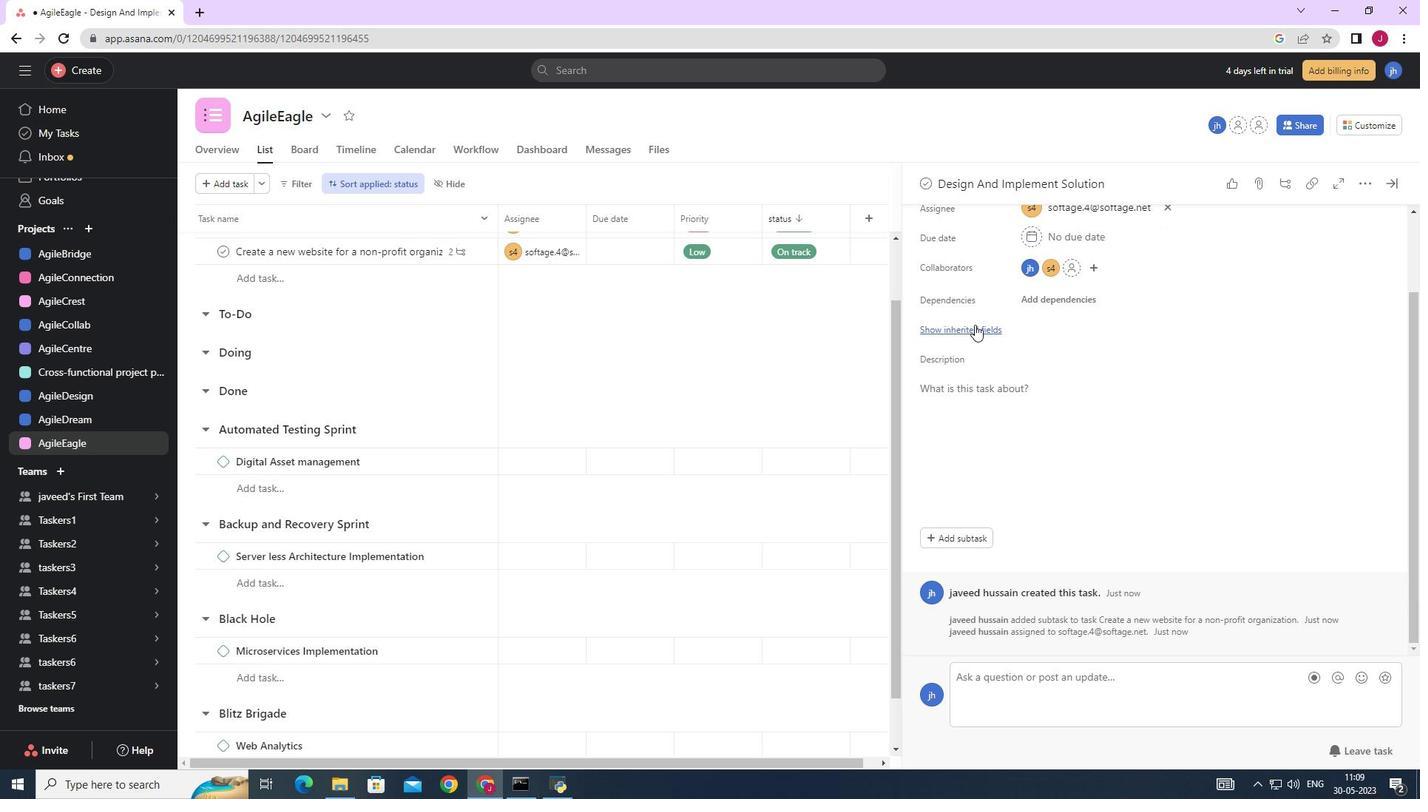 
Action: Mouse moved to (972, 506)
Screenshot: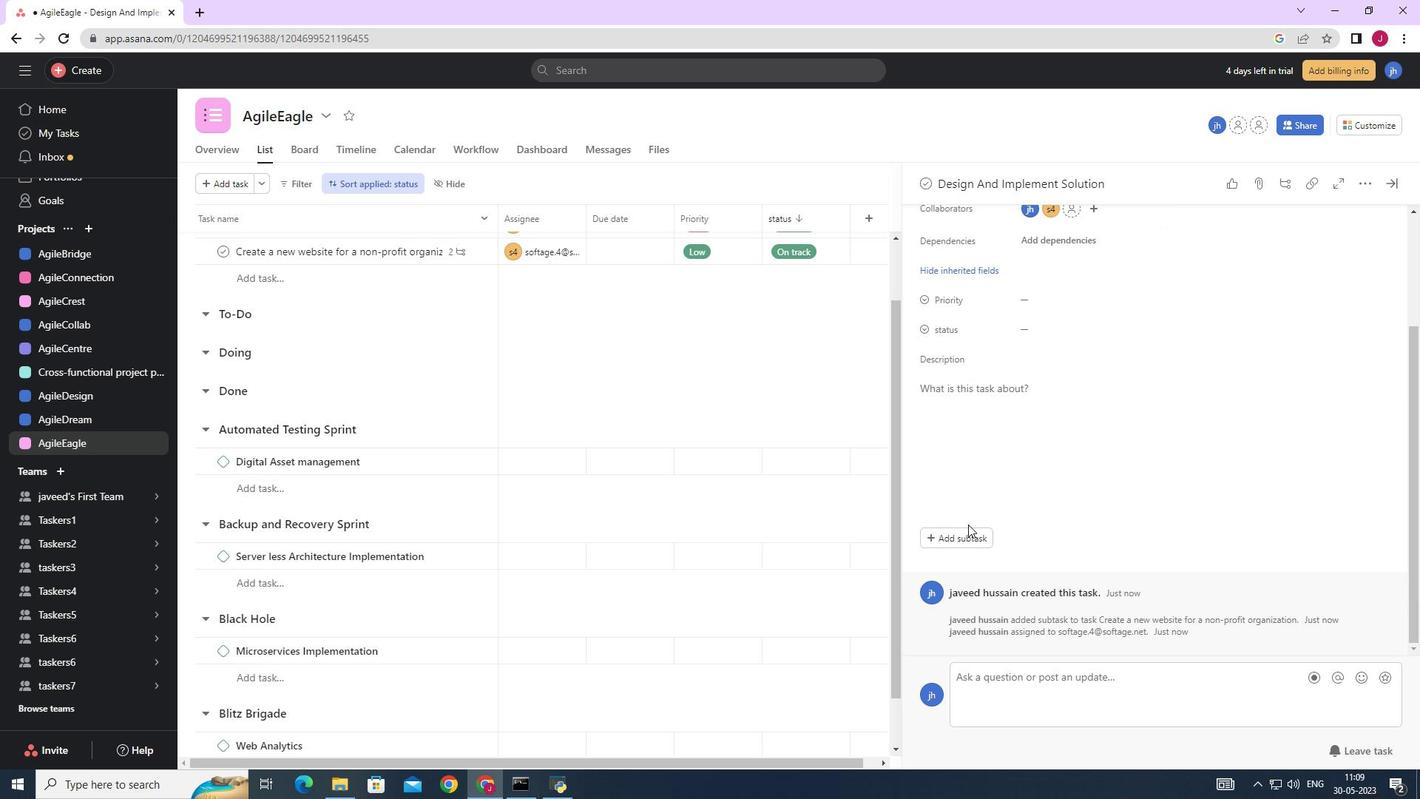 
Action: Mouse scrolled (972, 505) with delta (0, 0)
Screenshot: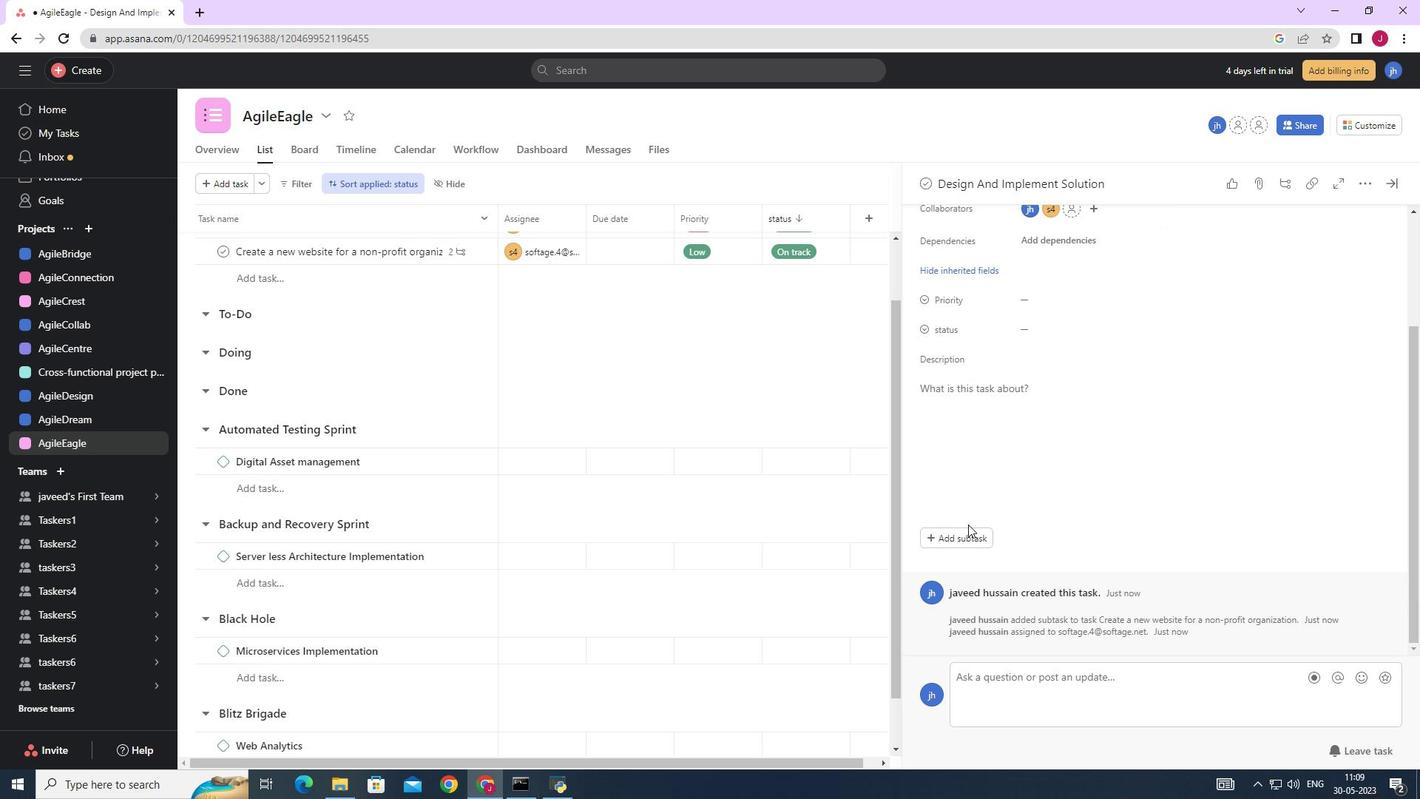 
Action: Mouse moved to (972, 505)
Screenshot: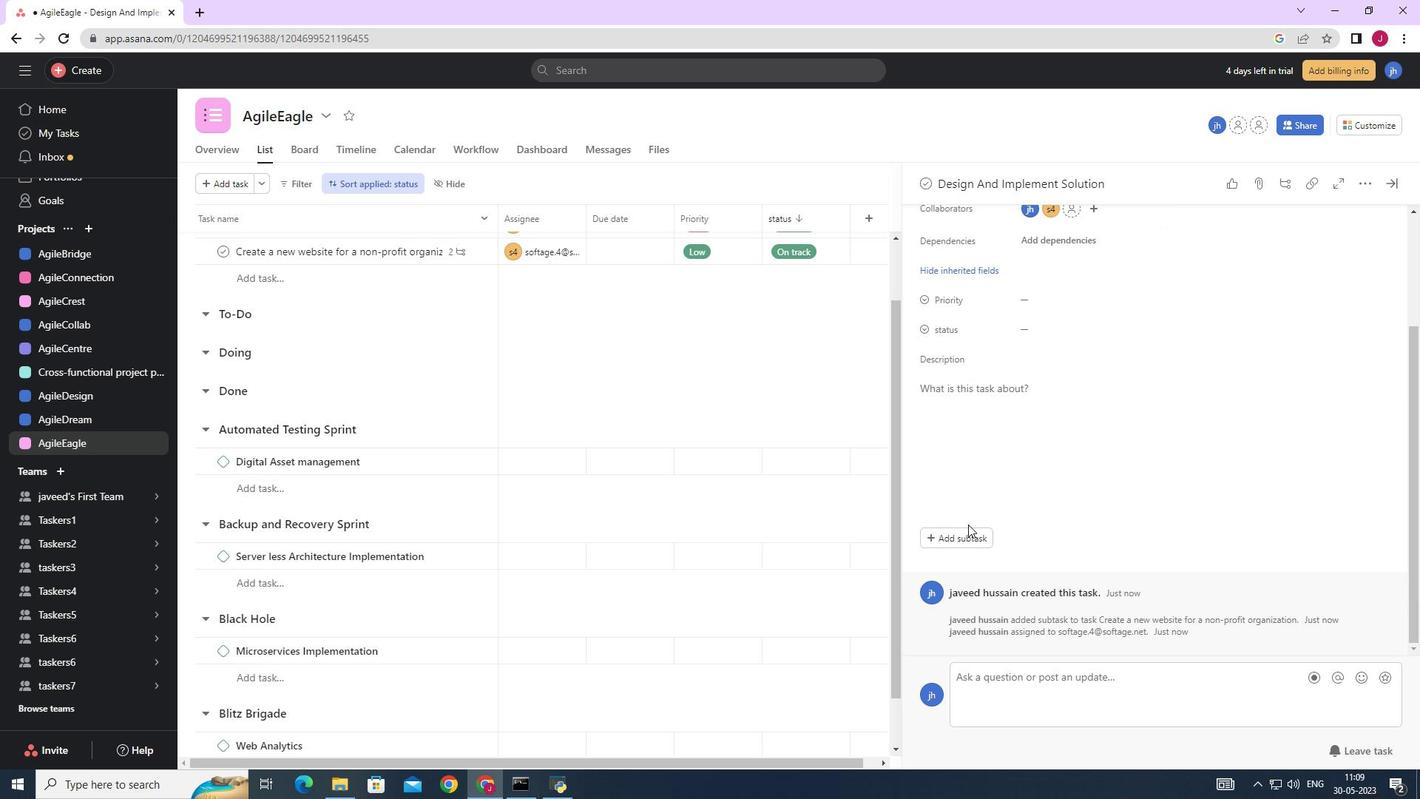
Action: Mouse scrolled (972, 504) with delta (0, 0)
Screenshot: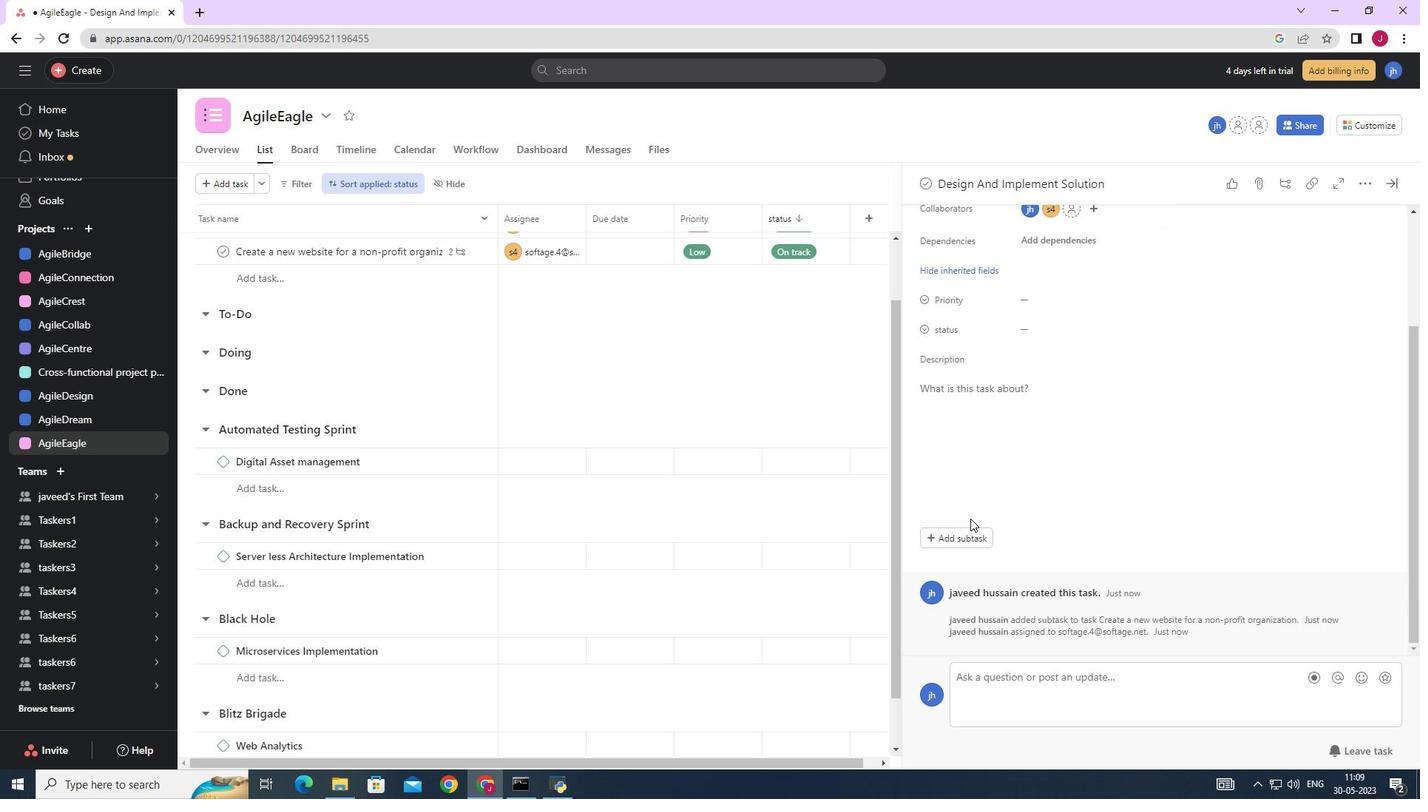 
Action: Mouse scrolled (972, 504) with delta (0, 0)
Screenshot: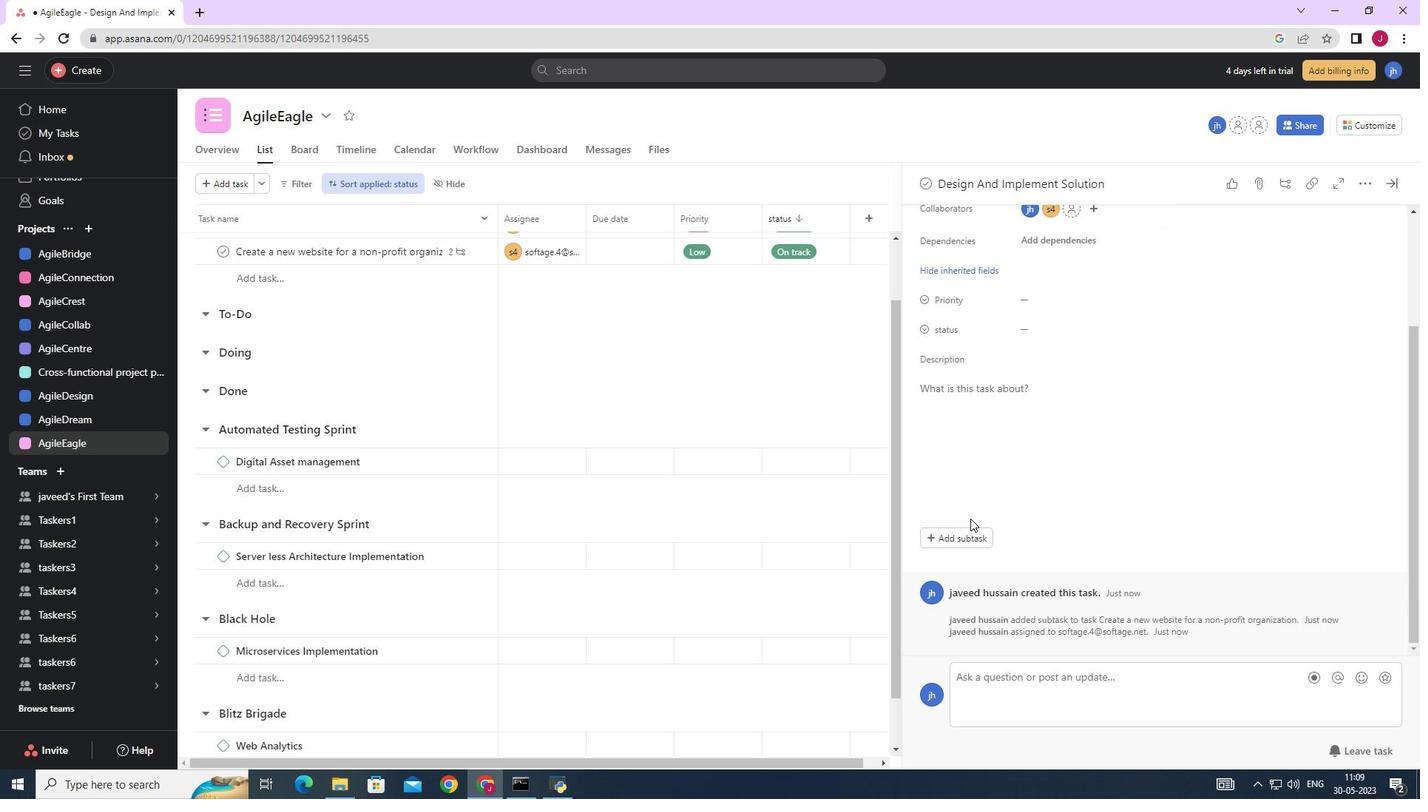 
Action: Mouse moved to (972, 505)
Screenshot: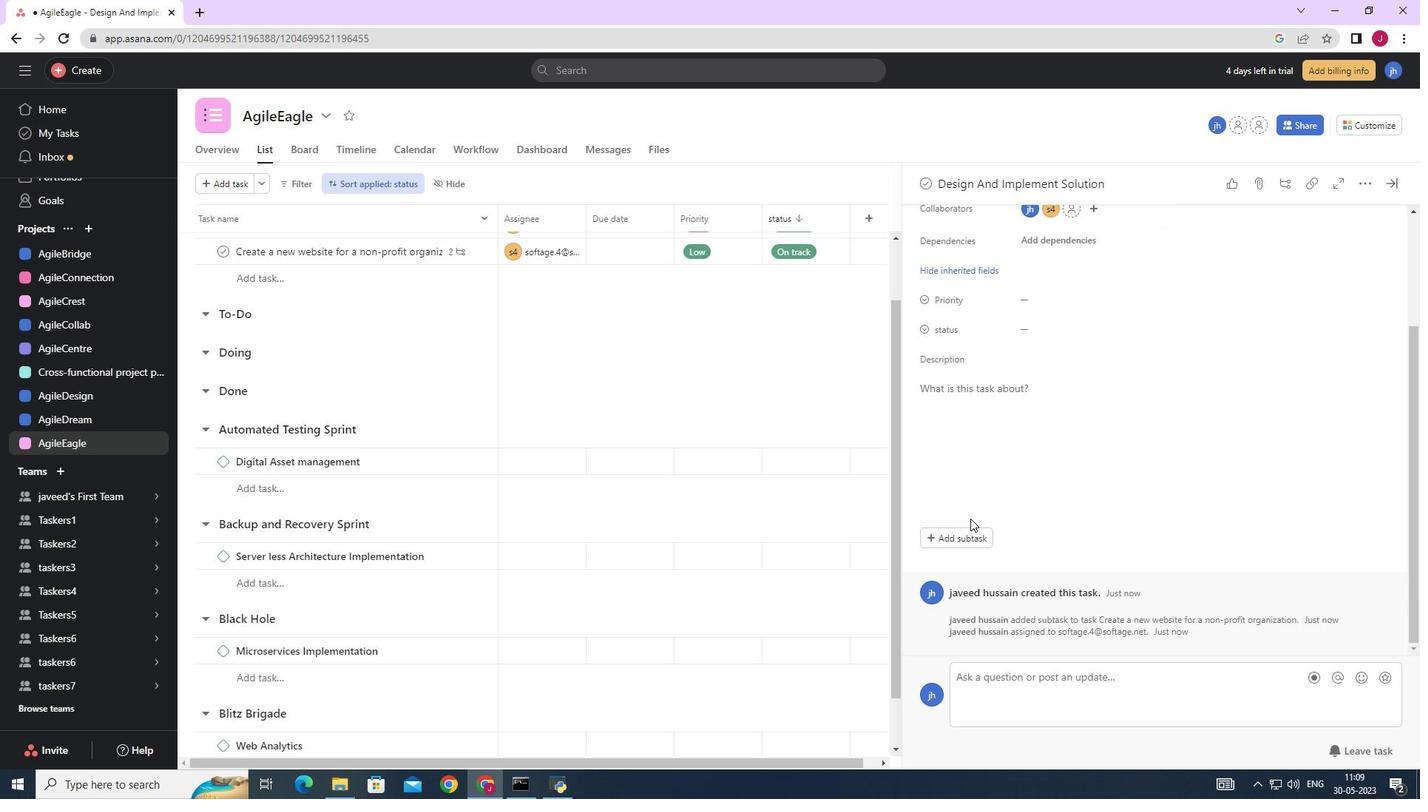 
Action: Mouse scrolled (972, 504) with delta (0, 0)
Screenshot: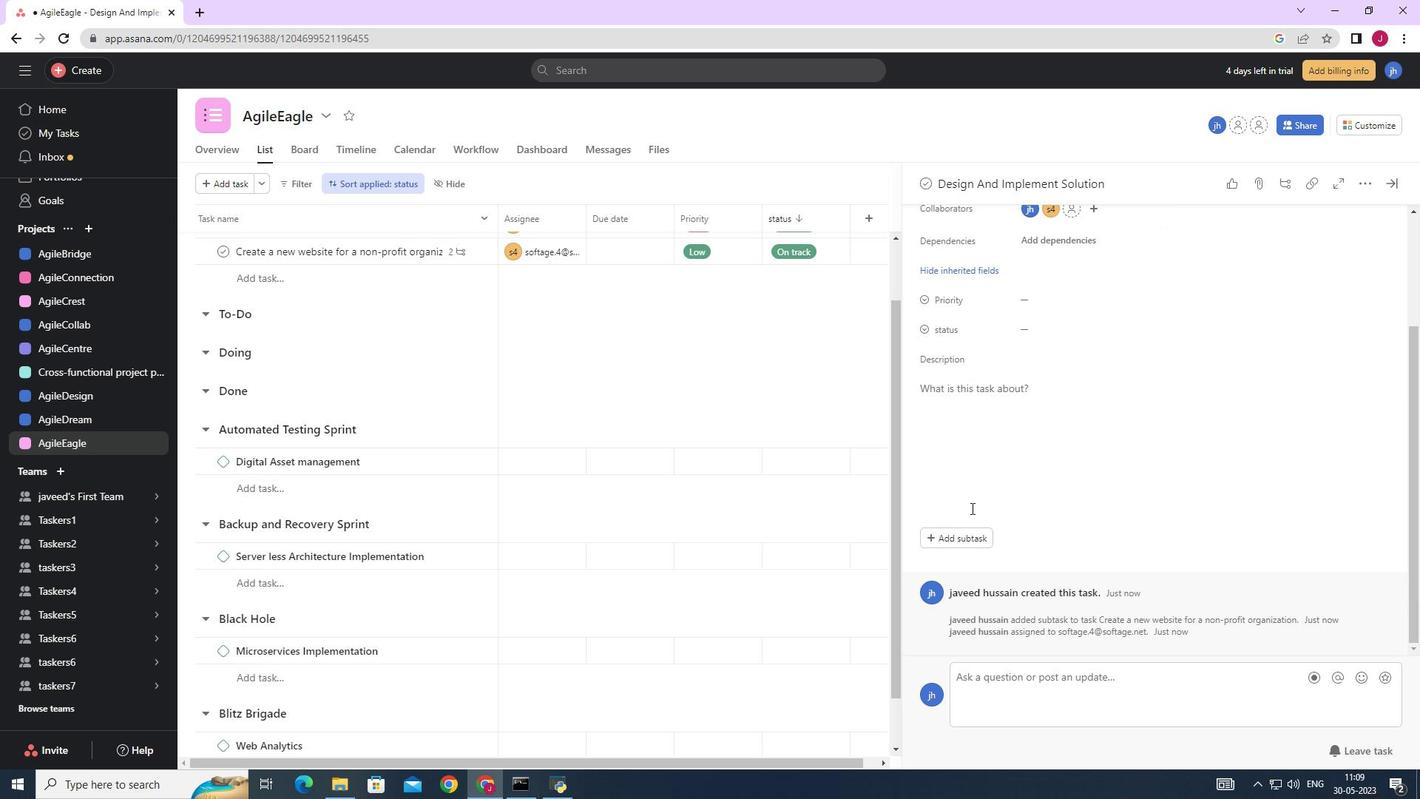 
Action: Mouse moved to (972, 503)
Screenshot: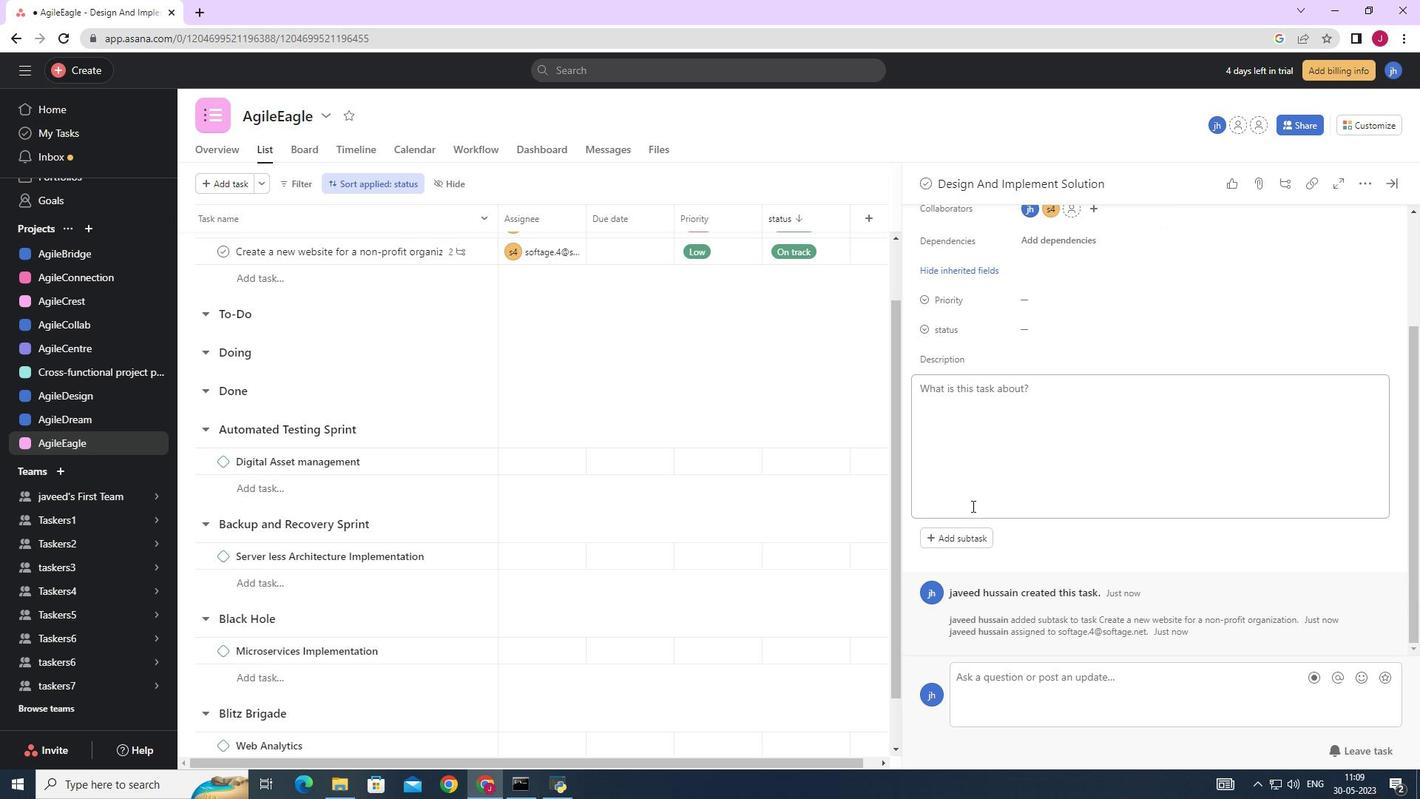 
Action: Mouse scrolled (972, 503) with delta (0, 0)
Screenshot: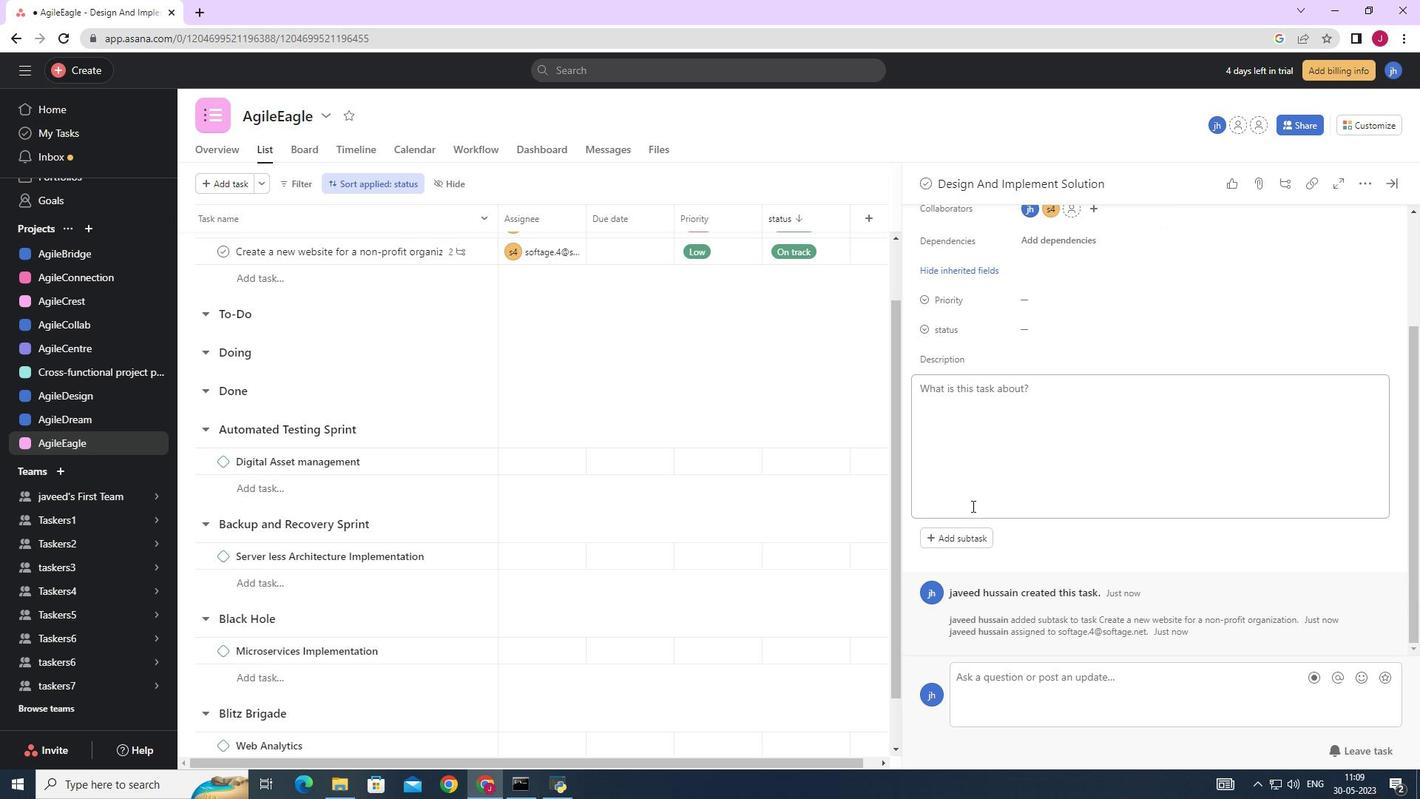 
Action: Mouse moved to (1035, 294)
Screenshot: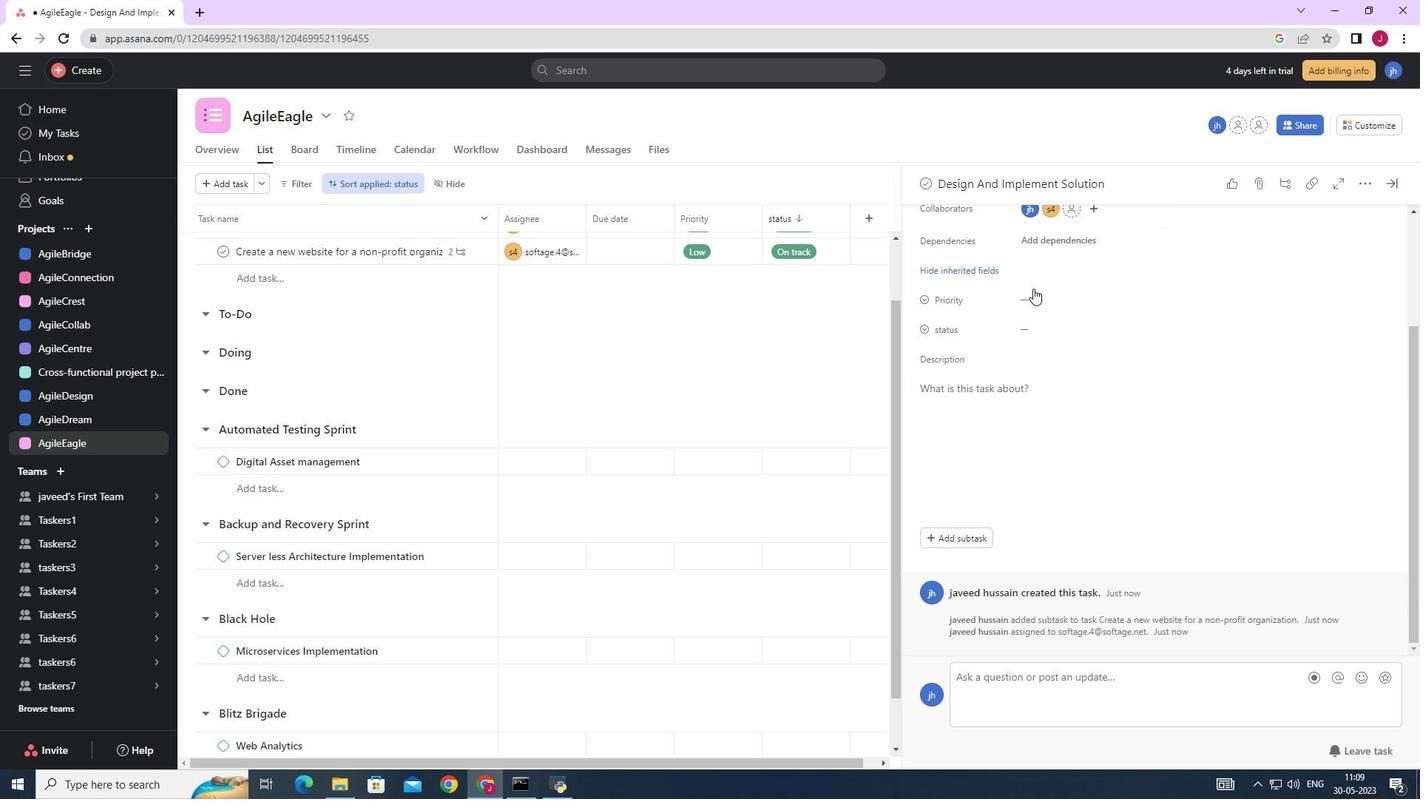 
Action: Mouse pressed left at (1035, 294)
Screenshot: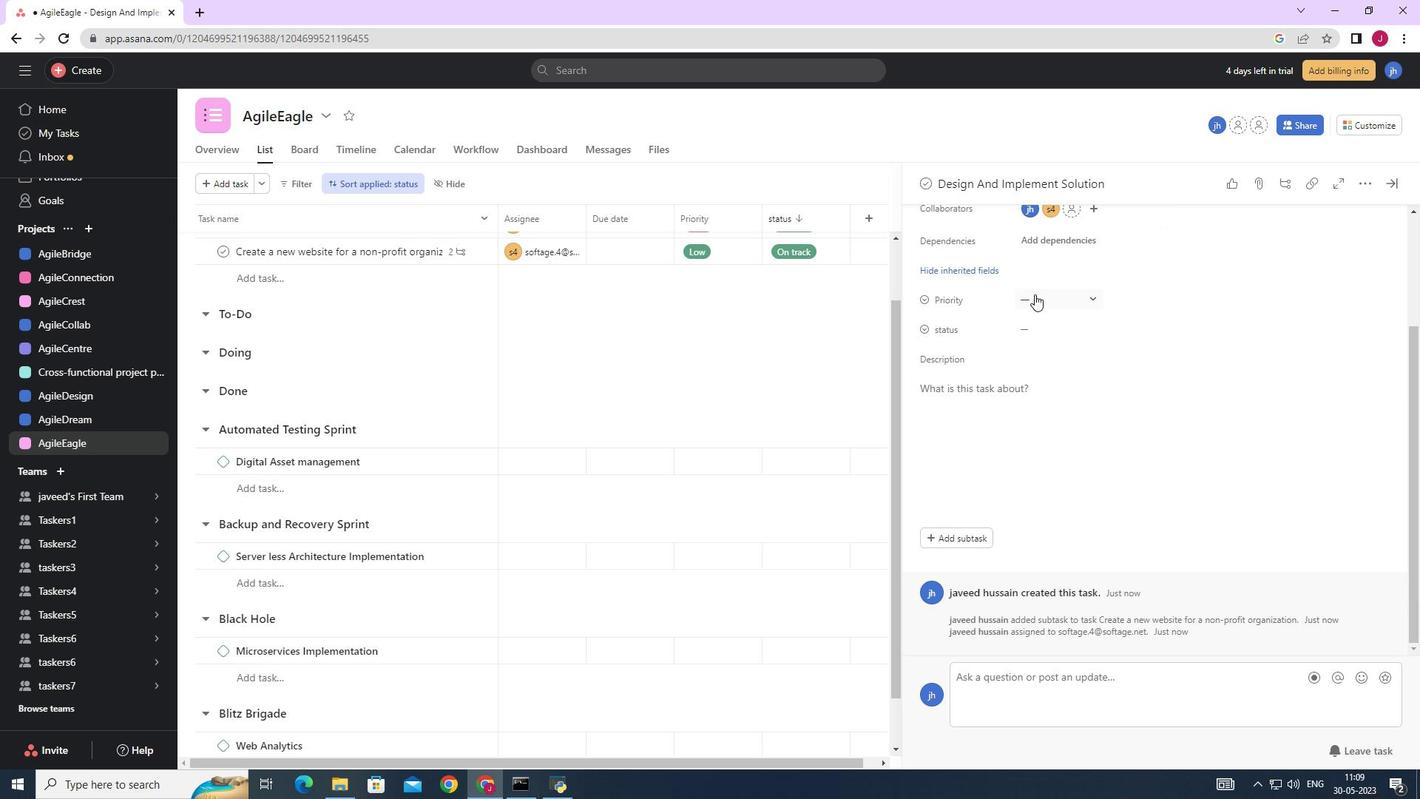 
Action: Mouse moved to (1075, 378)
Screenshot: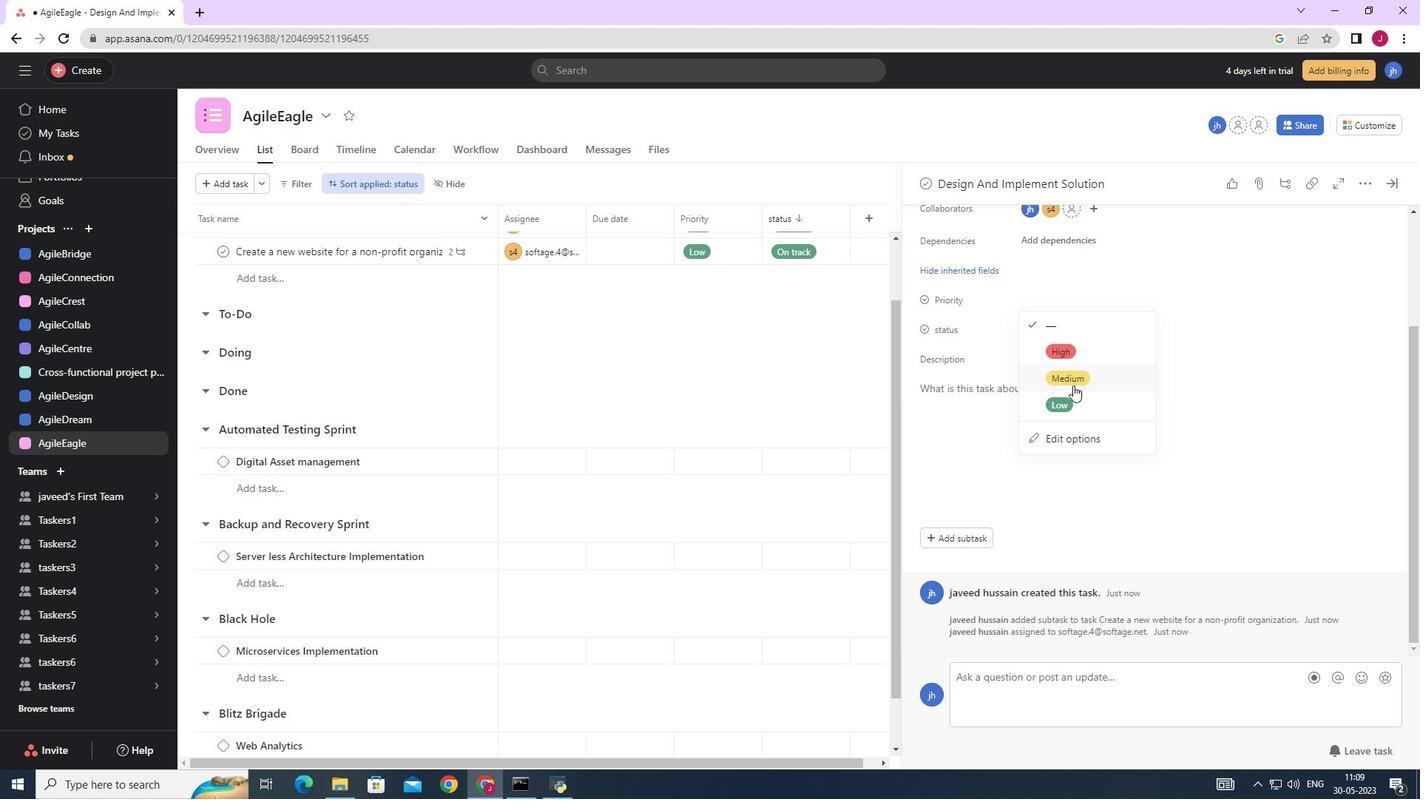 
Action: Mouse pressed left at (1075, 378)
Screenshot: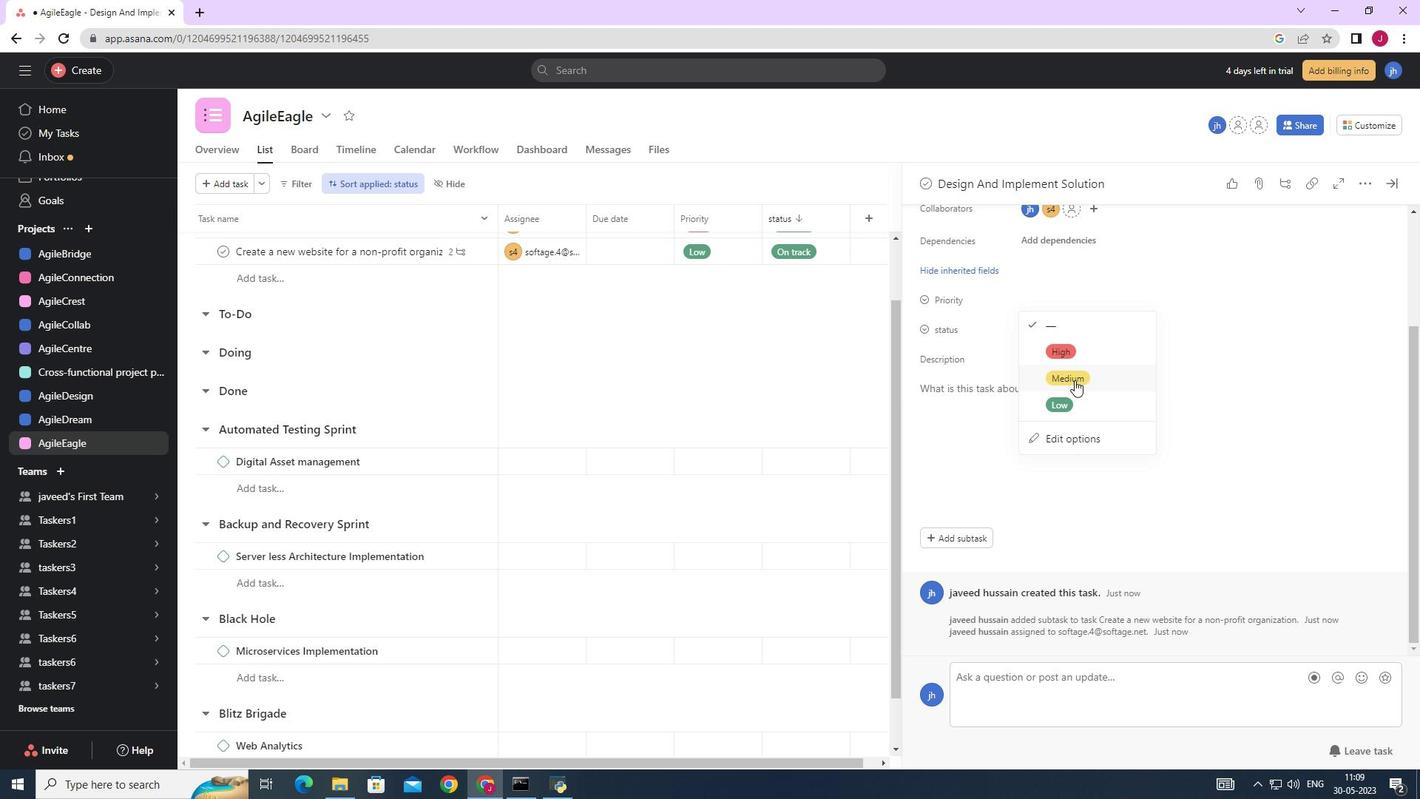 
Action: Mouse moved to (1022, 323)
Screenshot: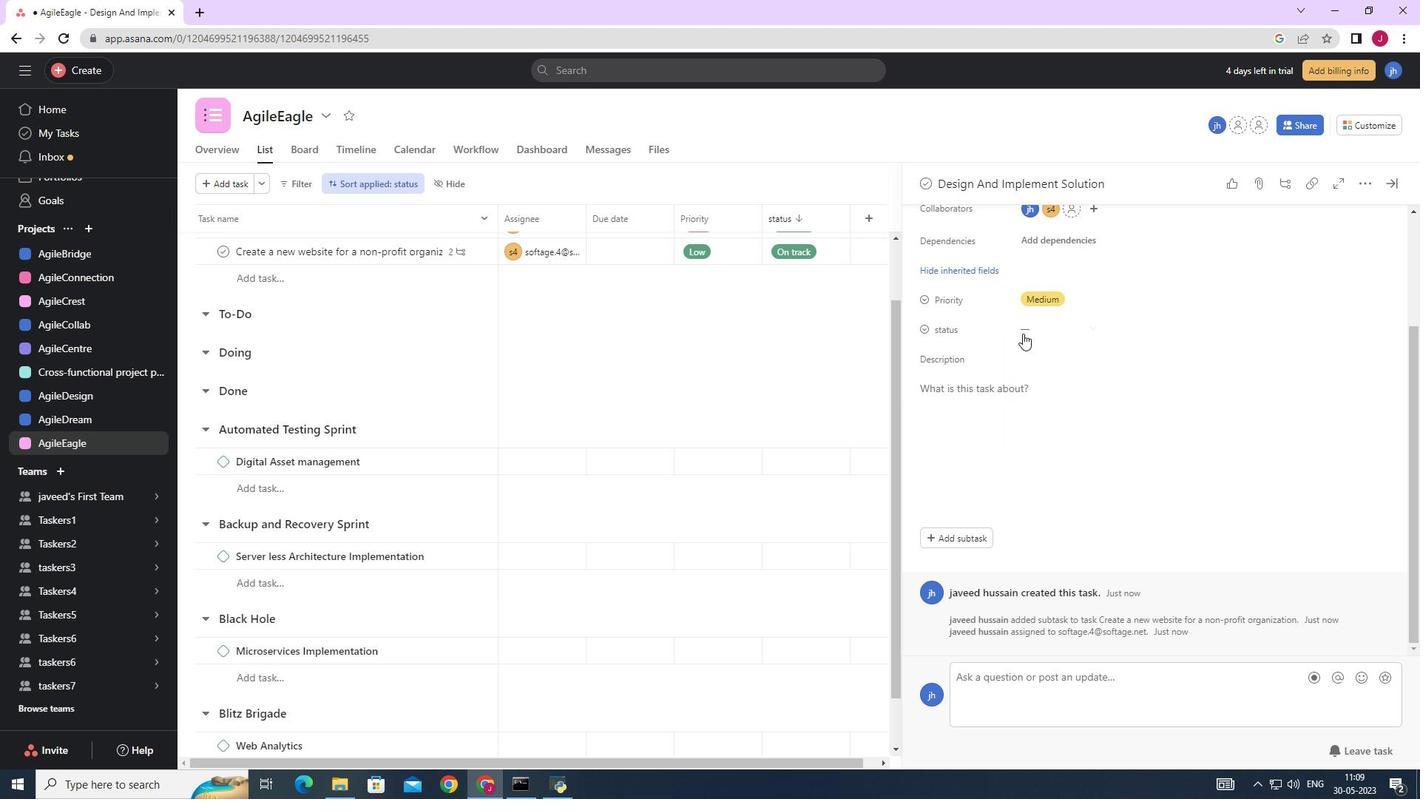 
Action: Mouse pressed left at (1022, 323)
Screenshot: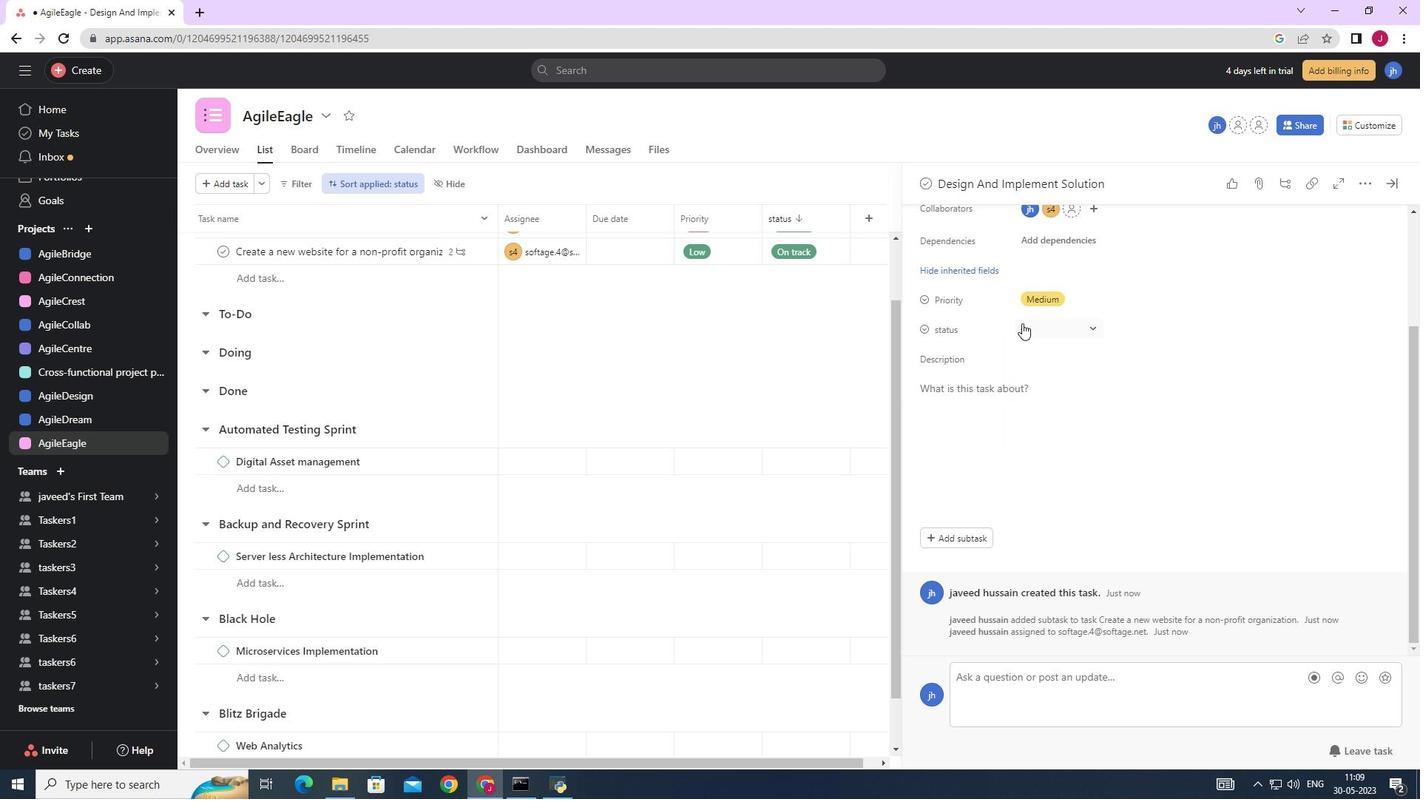 
Action: Mouse moved to (1065, 427)
Screenshot: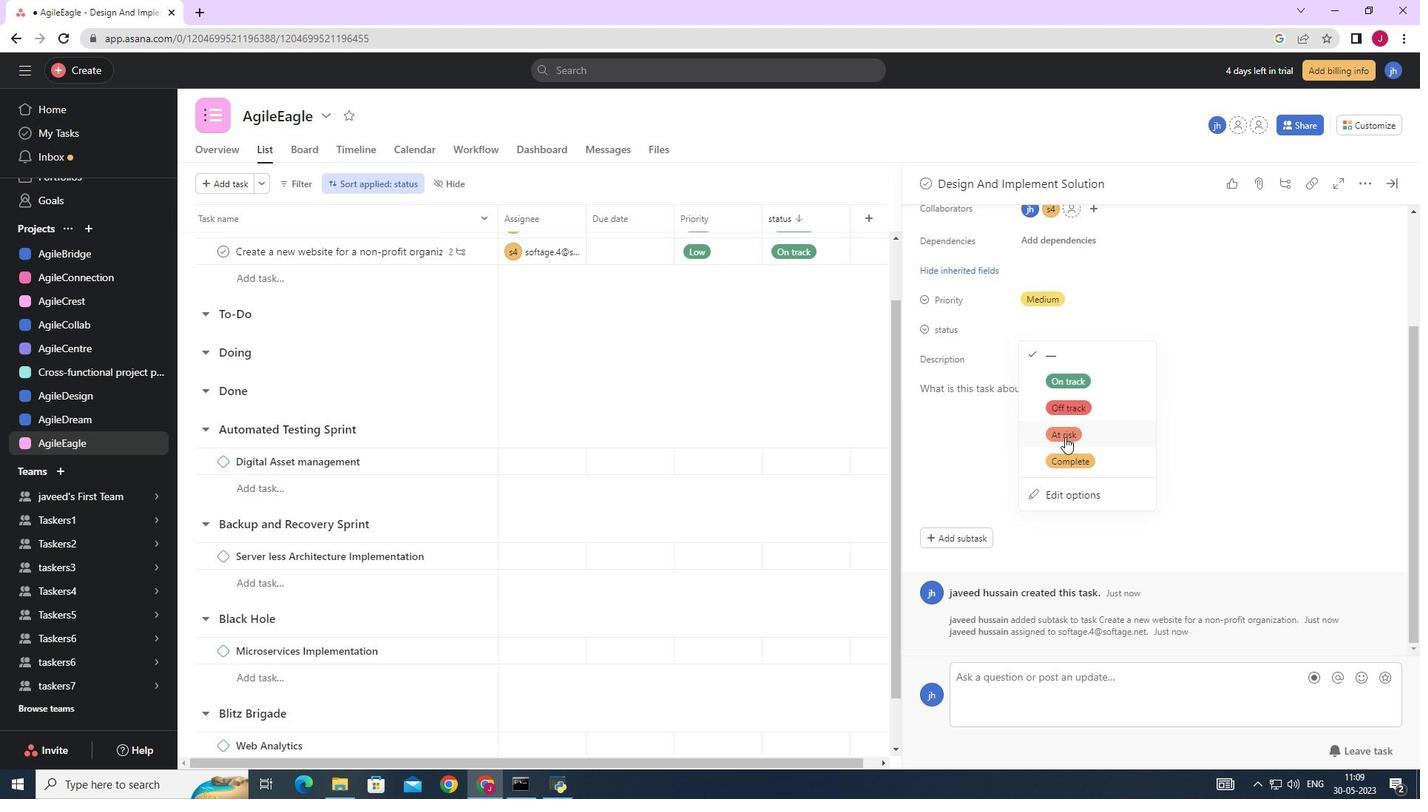 
Action: Mouse pressed left at (1065, 427)
Screenshot: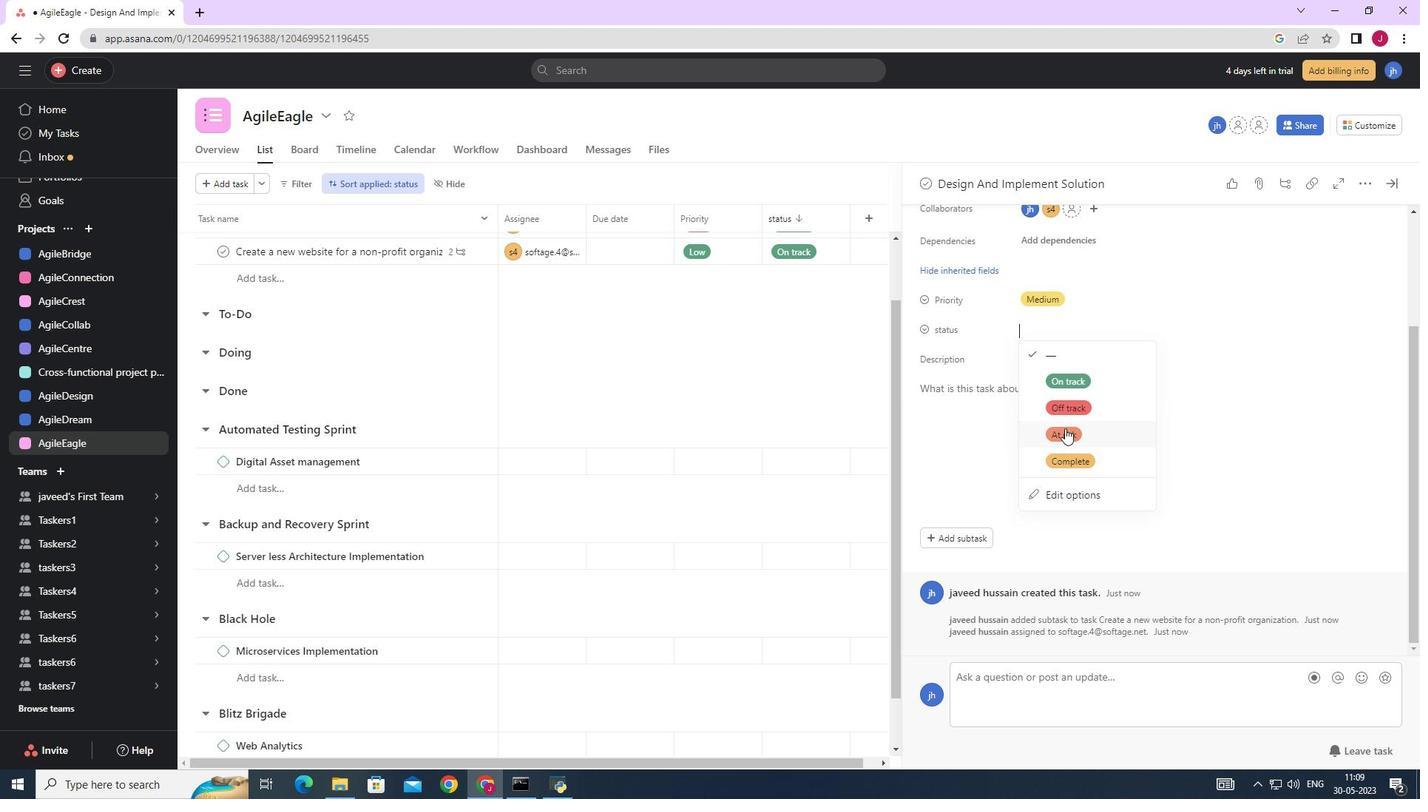 
Action: Mouse moved to (1394, 182)
Screenshot: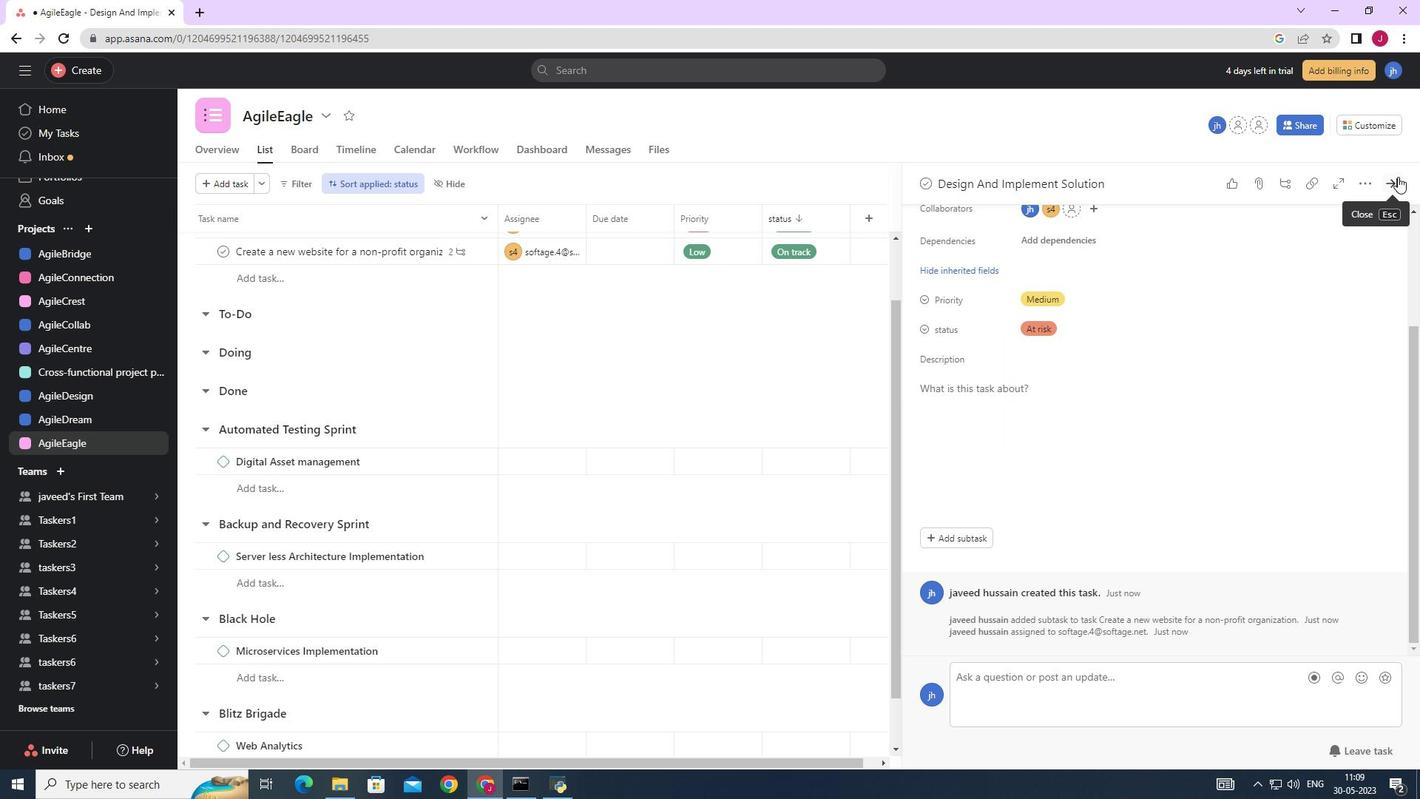 
Action: Mouse pressed left at (1394, 182)
Screenshot: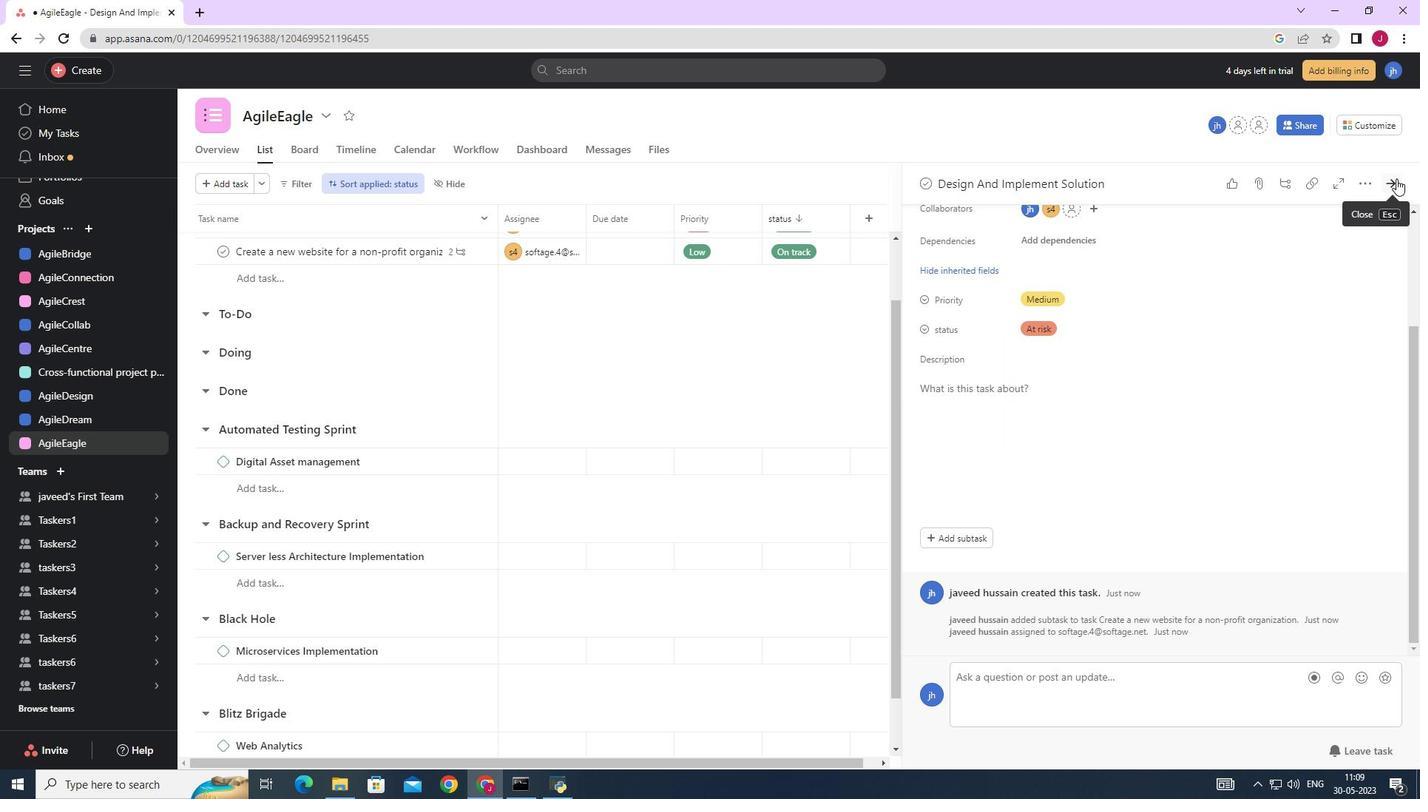 
Action: Mouse moved to (1381, 186)
Screenshot: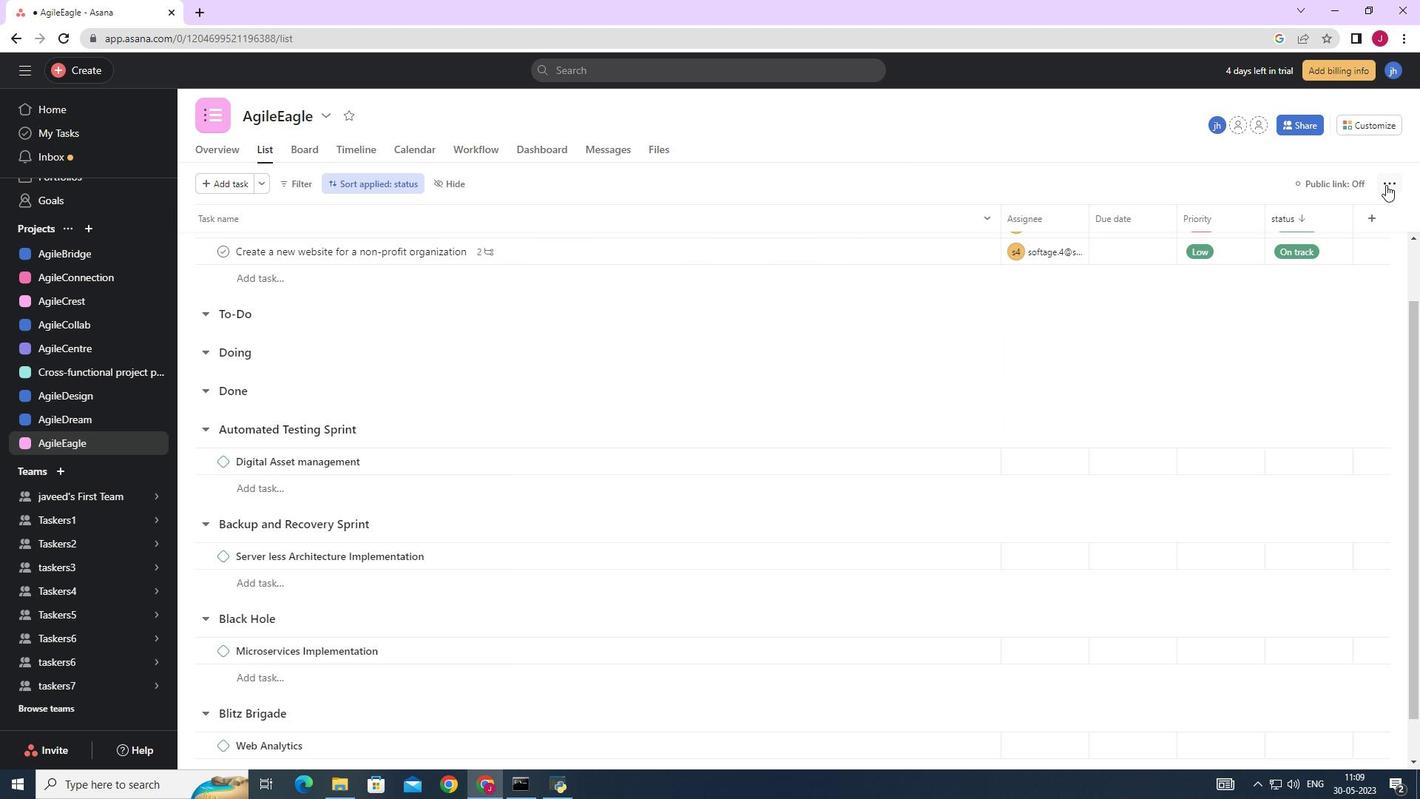 
